 Task: Create new contact,   with mail id: 'Adeline.Baker@coach.com', first name: 'Adeline', Last name: 'Baker', Job Title: E-commerce Manager, Phone number (702) 555-7890. Change life cycle stage to  'Lead' and lead status to 'New'. Add new company to the associated contact: energyinfratech.com
 and type: Prospect. Logged in from softage.1@softage.net
Action: Mouse moved to (90, 59)
Screenshot: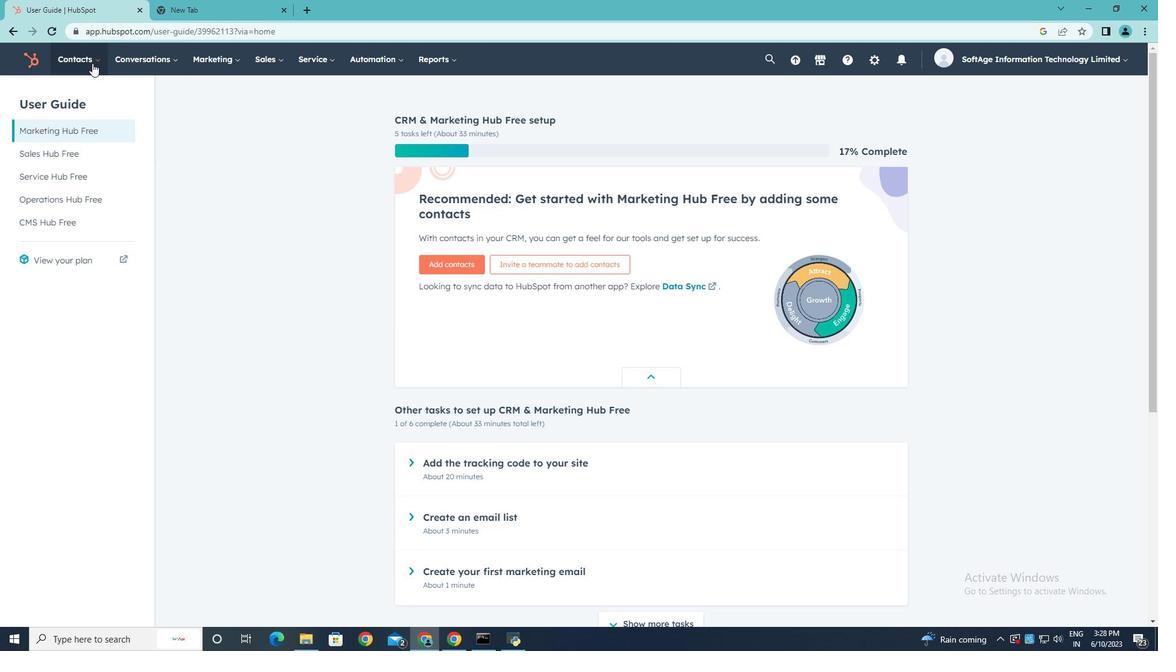 
Action: Mouse pressed left at (90, 59)
Screenshot: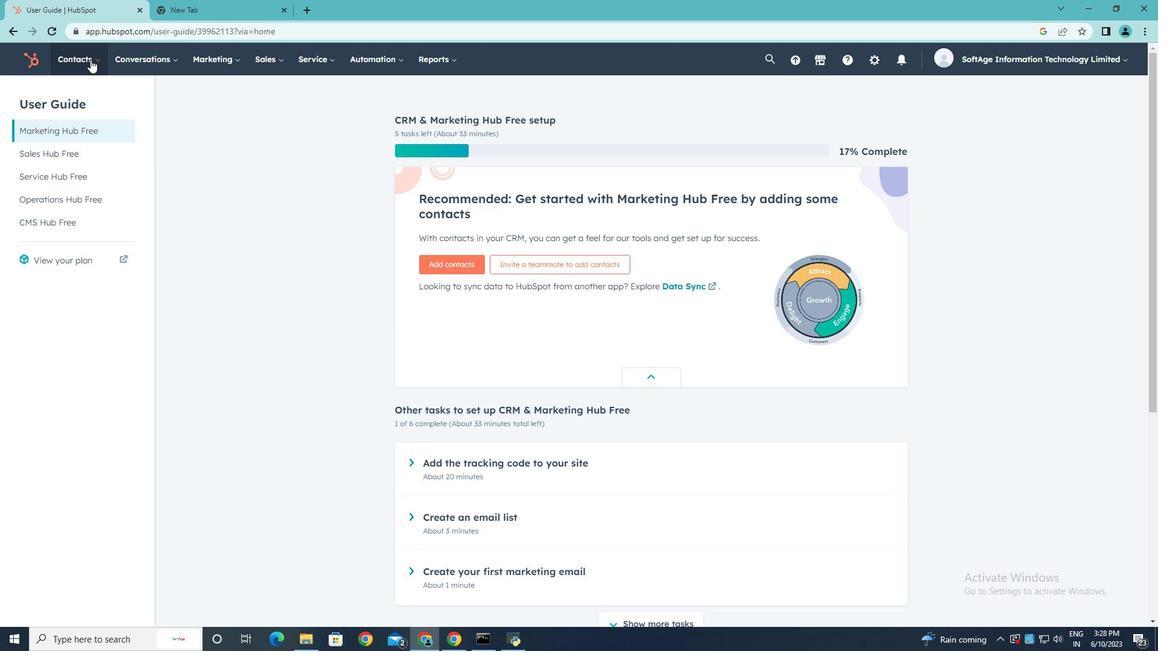 
Action: Mouse moved to (91, 92)
Screenshot: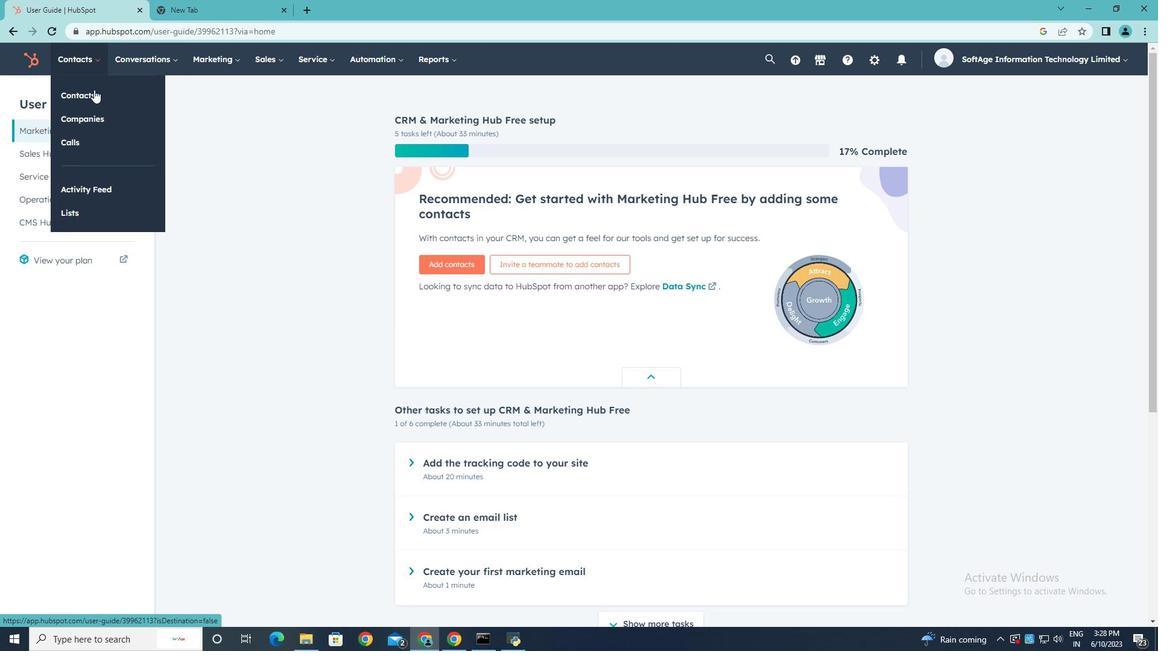 
Action: Mouse pressed left at (91, 92)
Screenshot: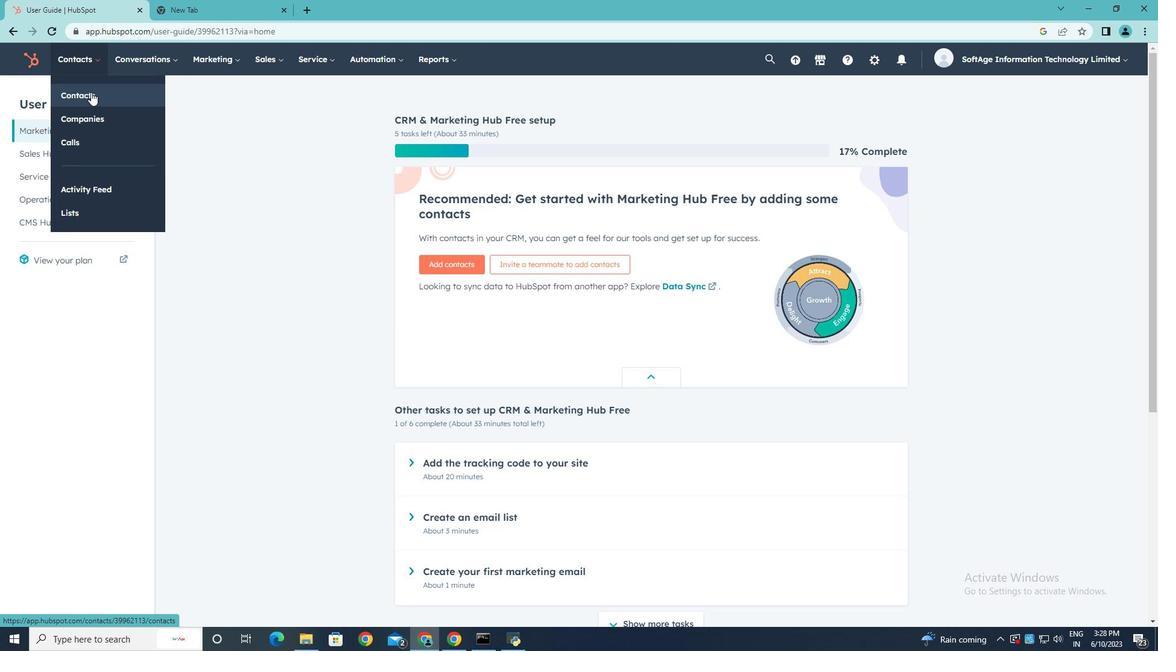 
Action: Mouse moved to (1110, 101)
Screenshot: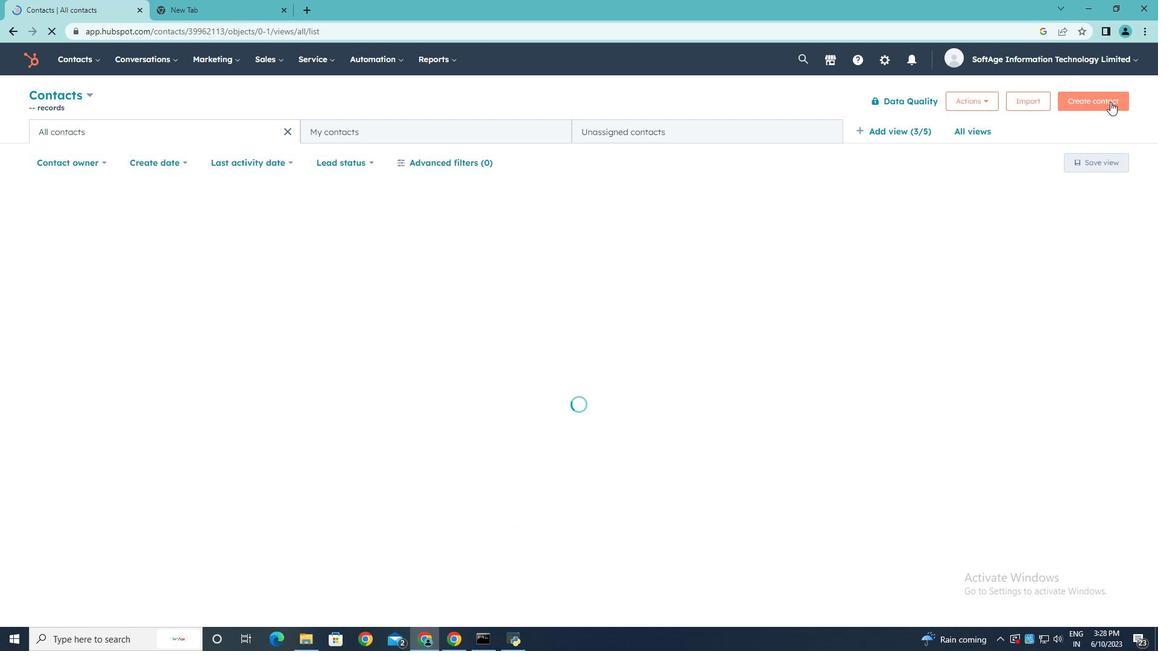 
Action: Mouse pressed left at (1110, 101)
Screenshot: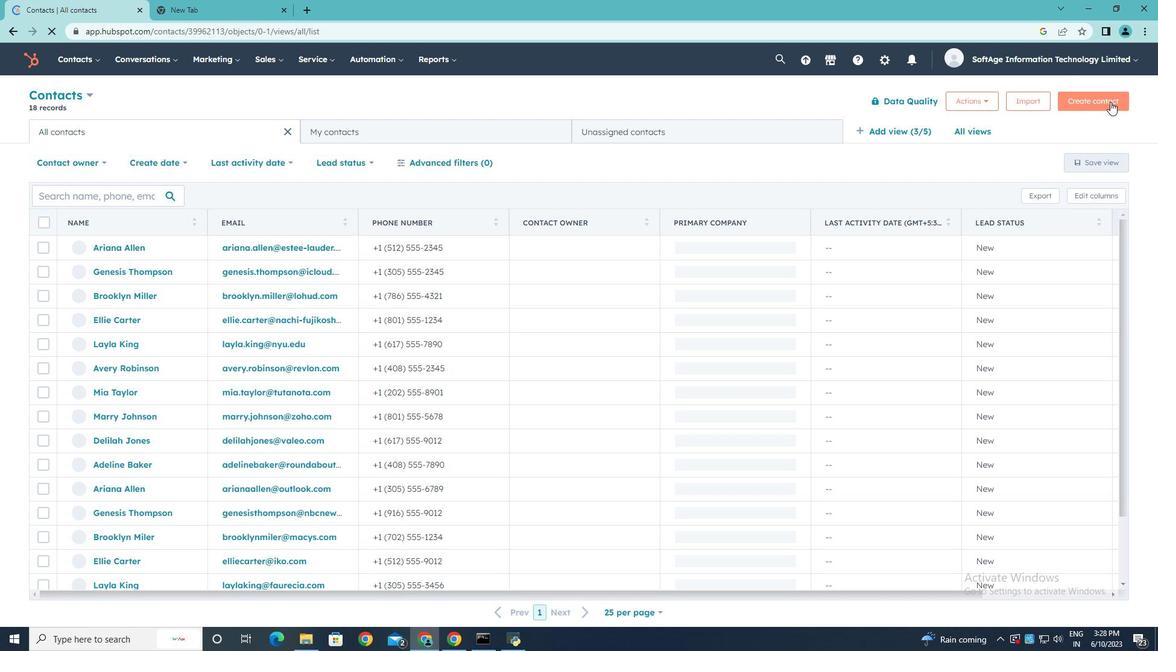 
Action: Key pressed <Key.shift>
Screenshot: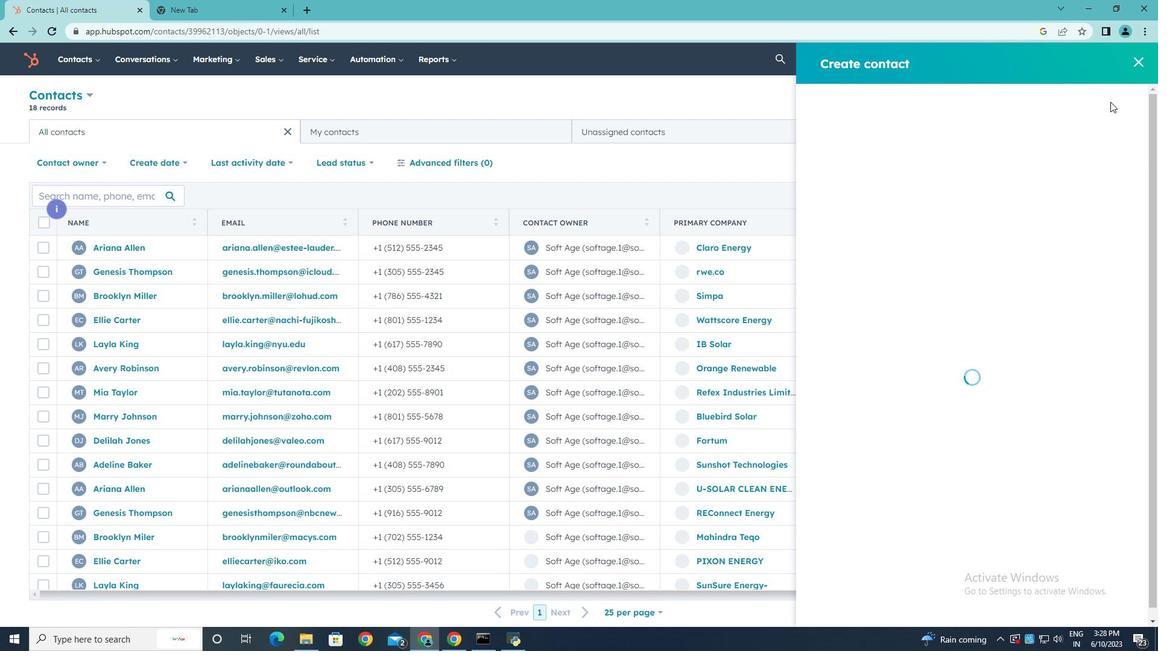 
Action: Mouse moved to (871, 150)
Screenshot: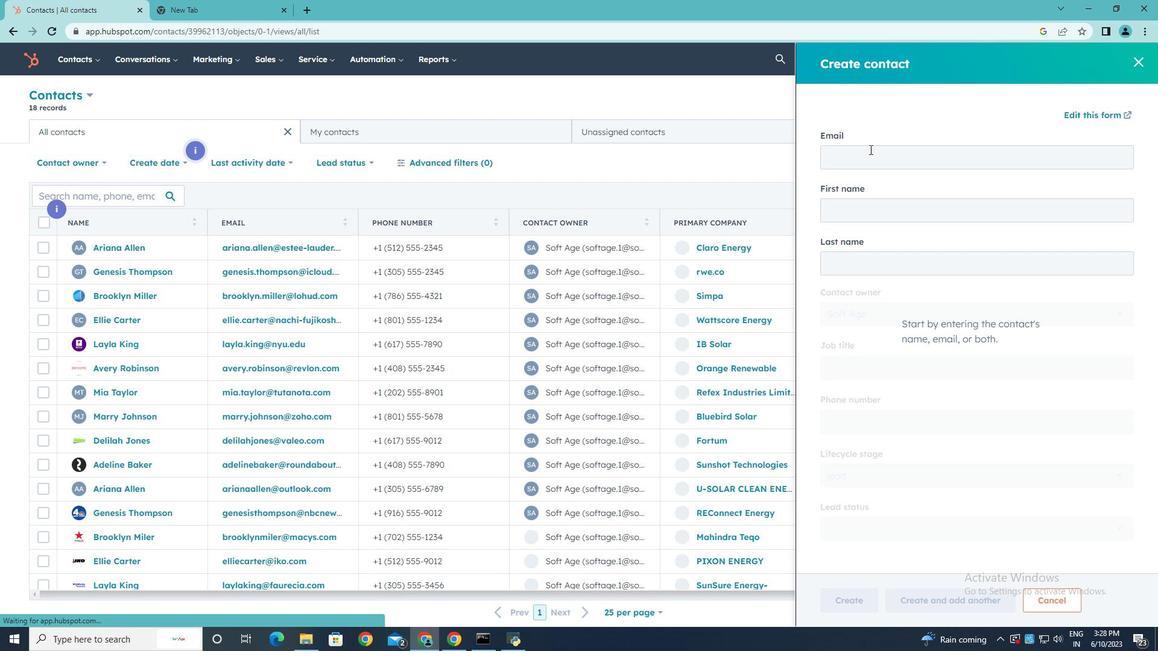 
Action: Mouse pressed left at (871, 150)
Screenshot: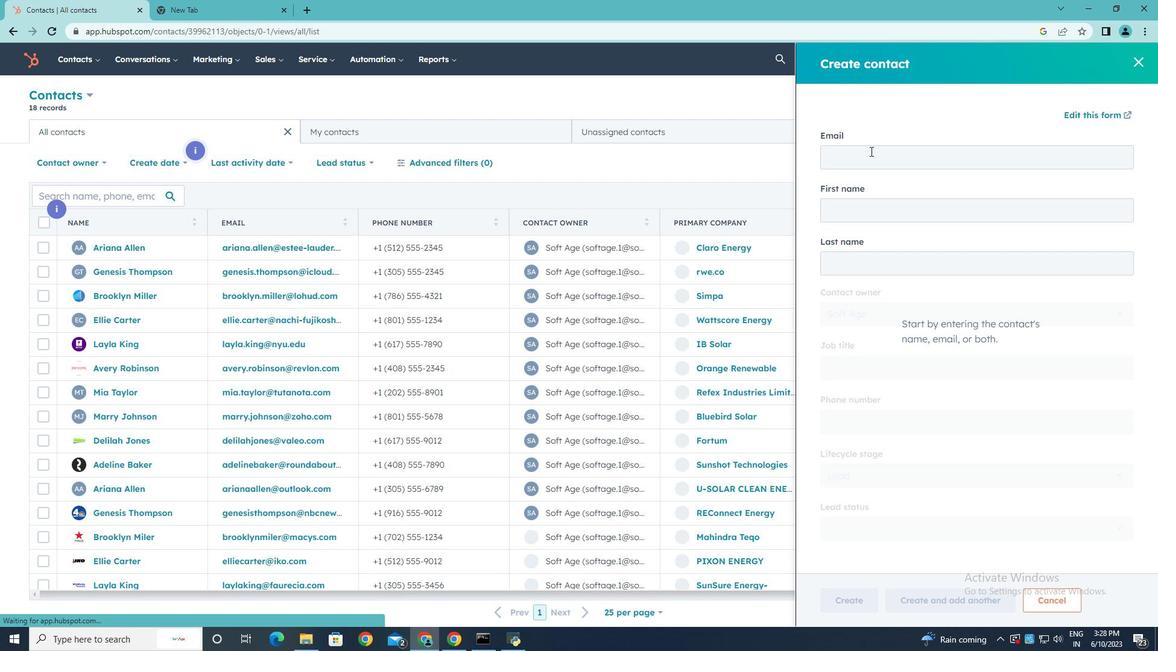 
Action: Key pressed <Key.shift>Adeline.<Key.shift>Baker<Key.shift>@coach.com
Screenshot: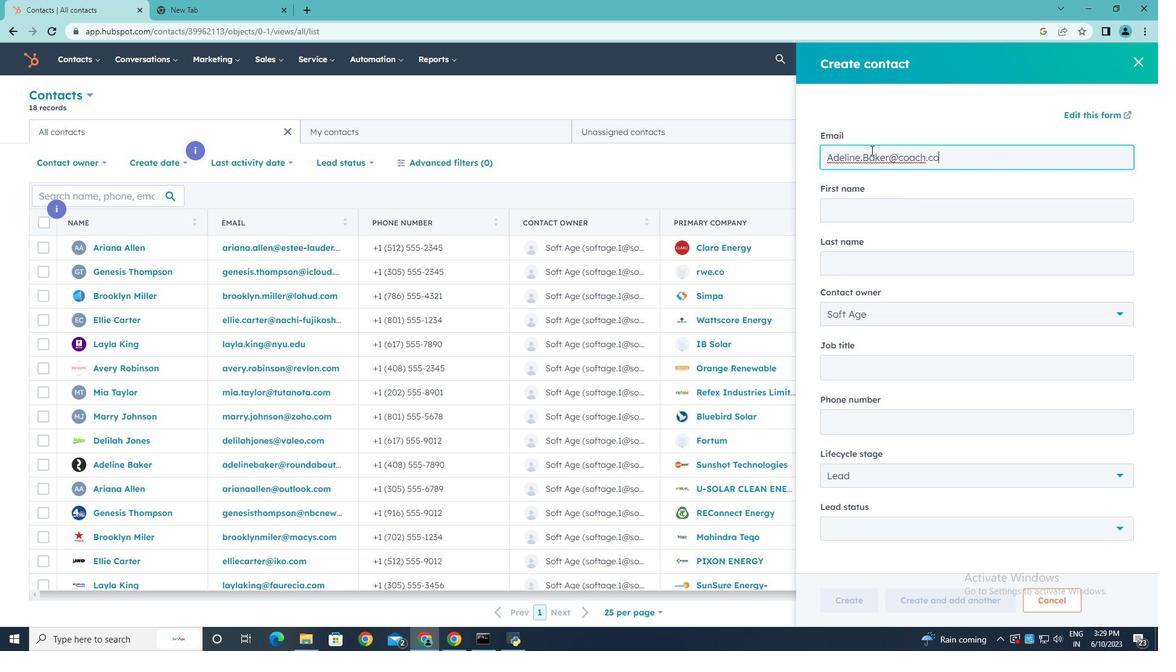 
Action: Mouse moved to (859, 213)
Screenshot: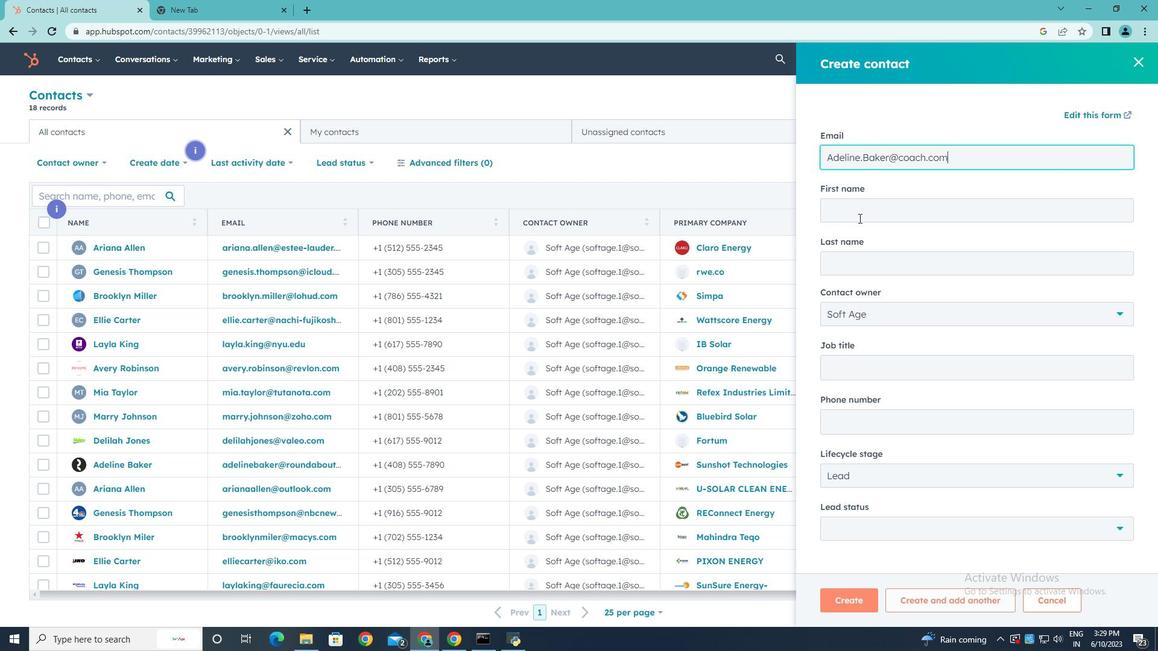 
Action: Mouse pressed left at (859, 213)
Screenshot: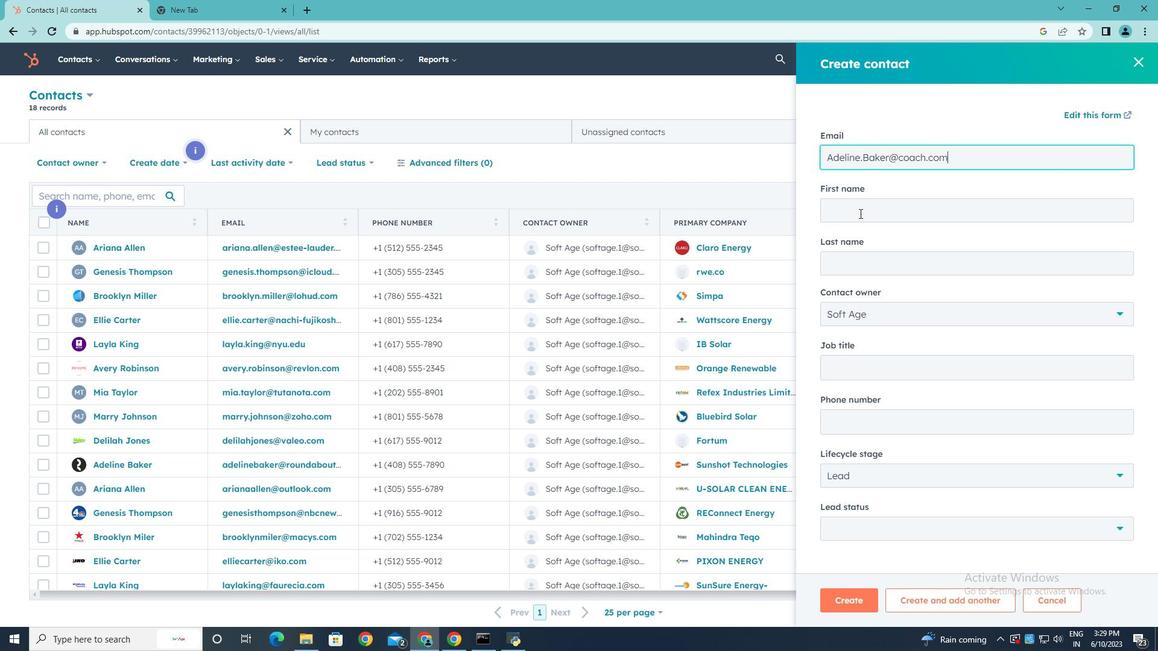 
Action: Key pressed <Key.shift>Adeline
Screenshot: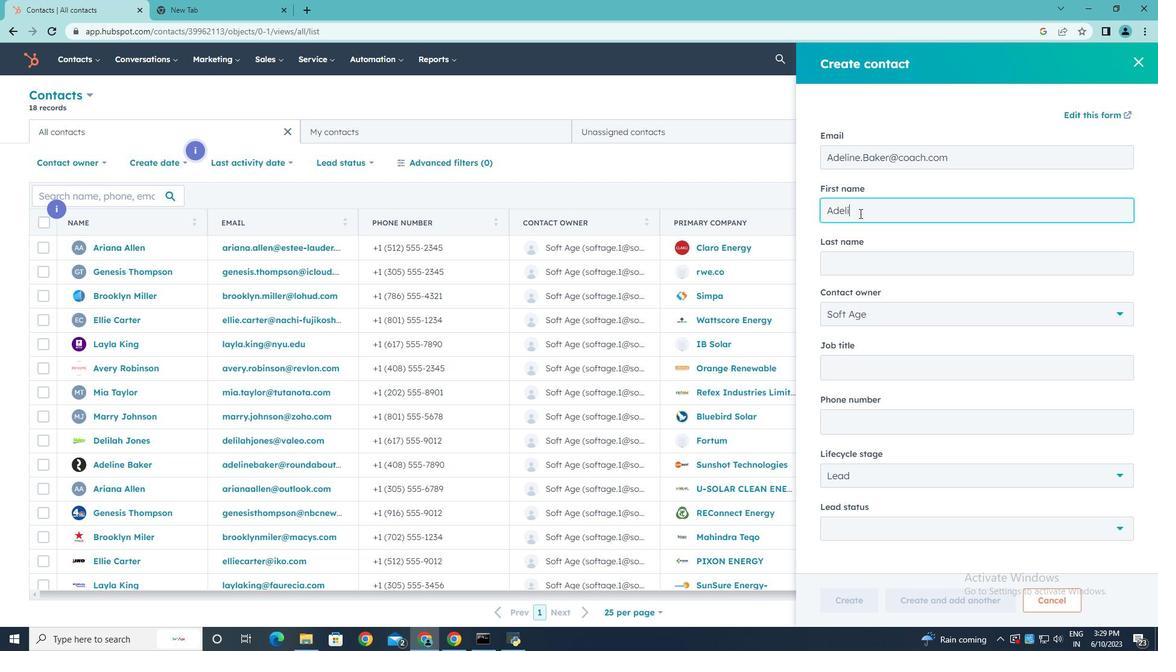 
Action: Mouse moved to (851, 271)
Screenshot: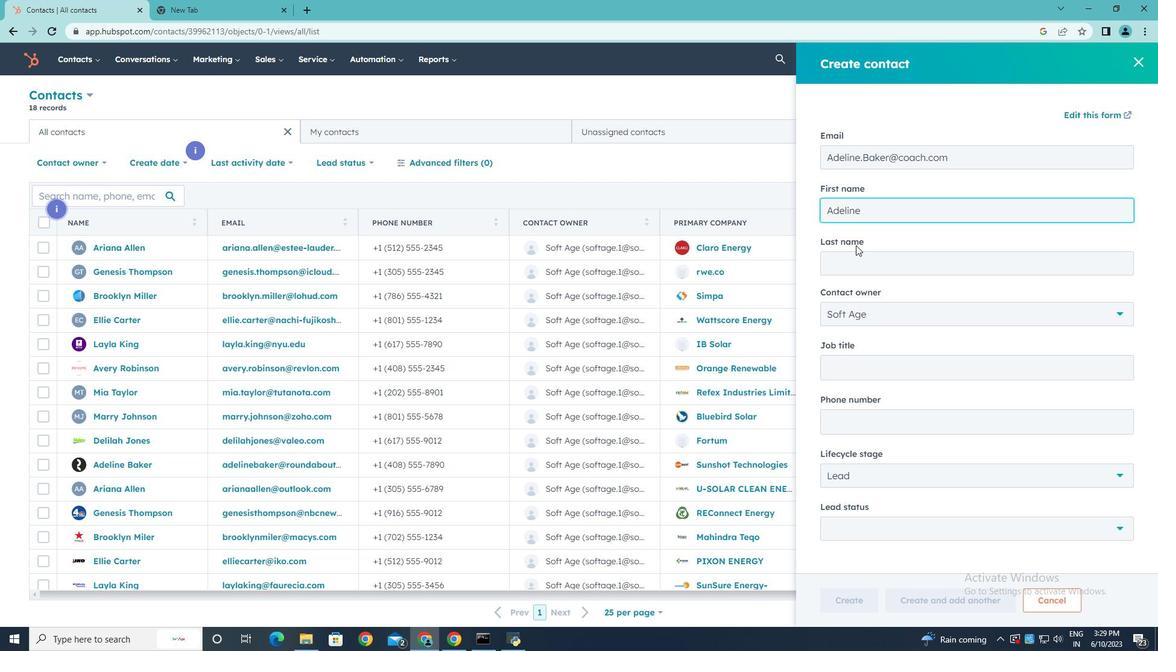 
Action: Mouse pressed left at (851, 271)
Screenshot: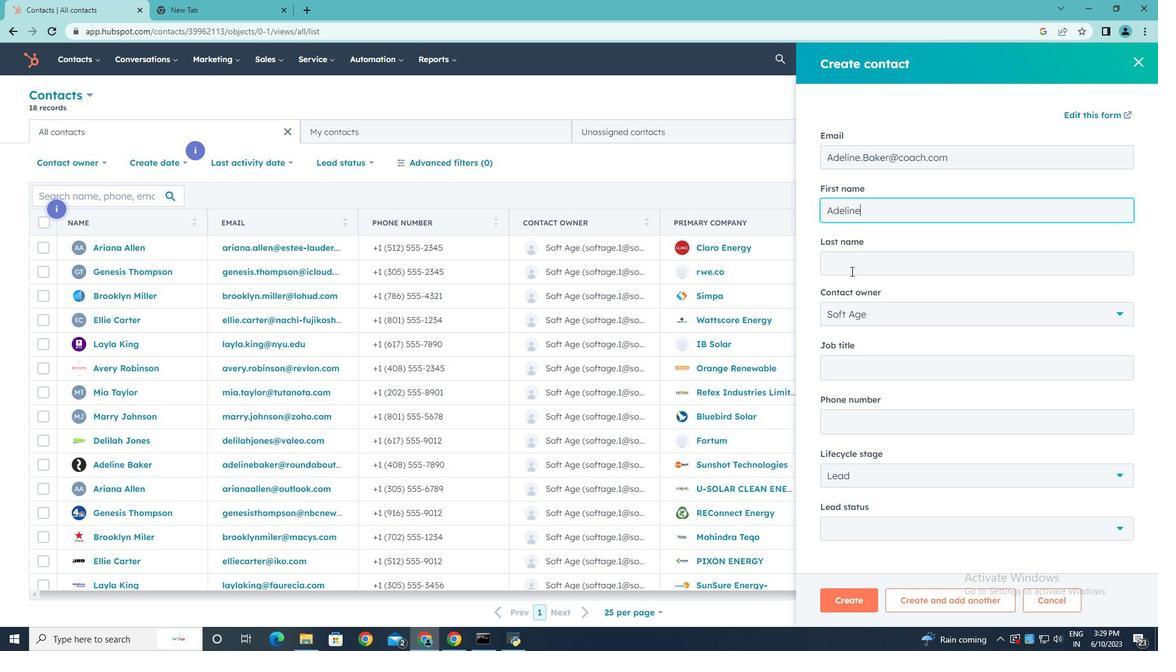
Action: Key pressed <Key.shift>Baker
Screenshot: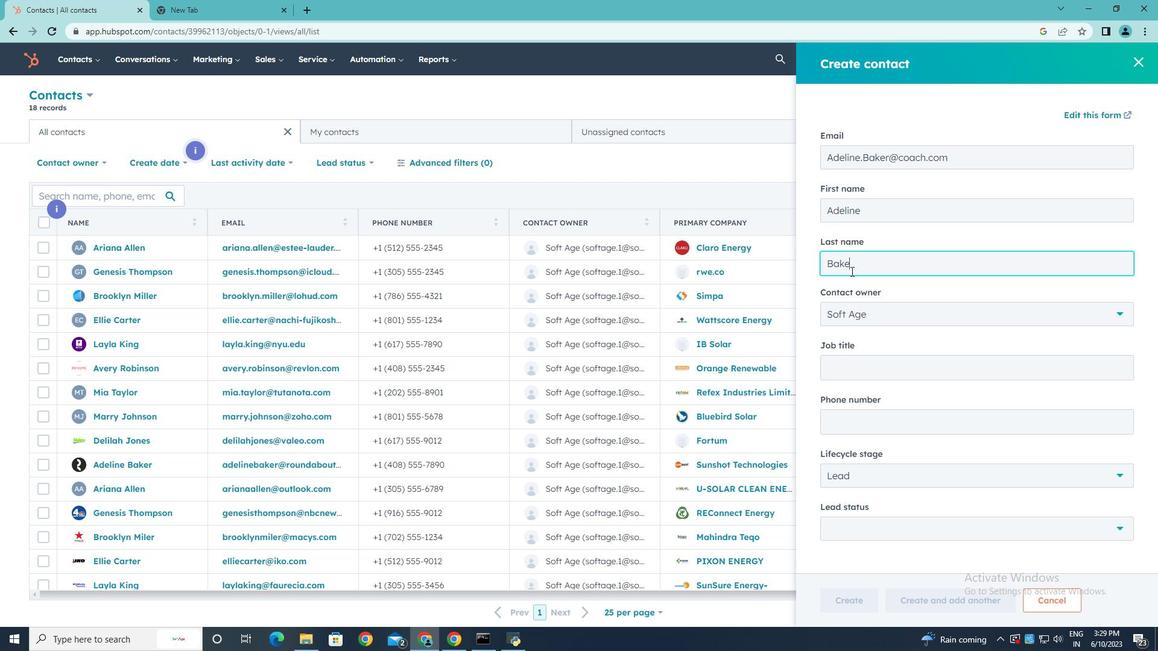 
Action: Mouse moved to (992, 373)
Screenshot: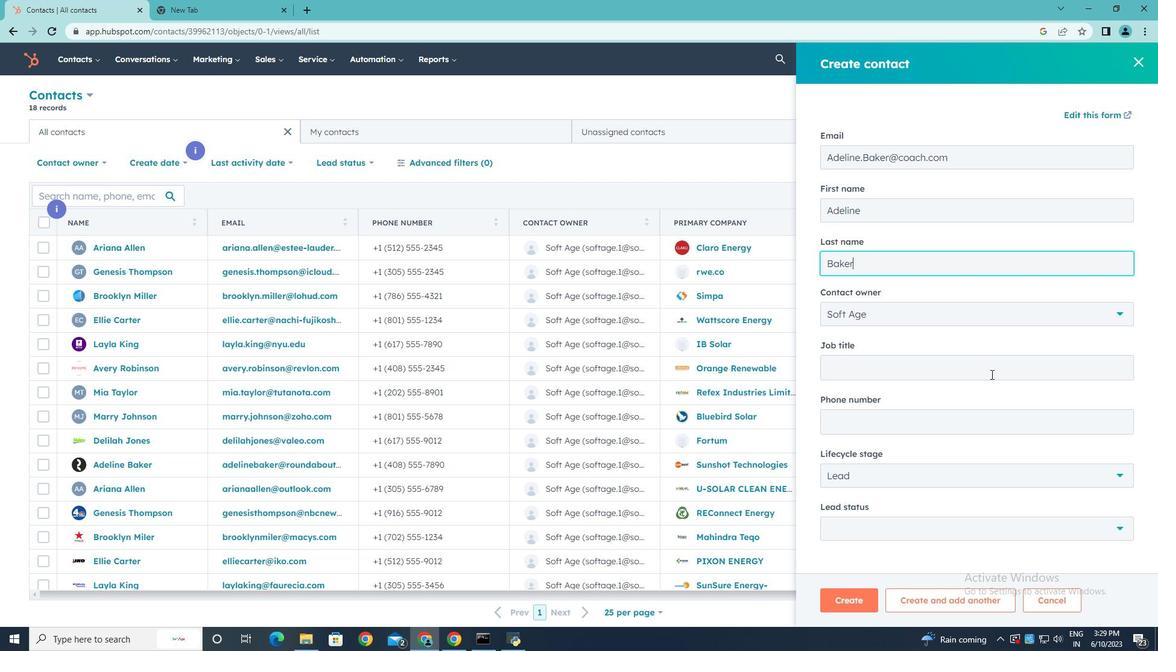 
Action: Mouse pressed left at (992, 373)
Screenshot: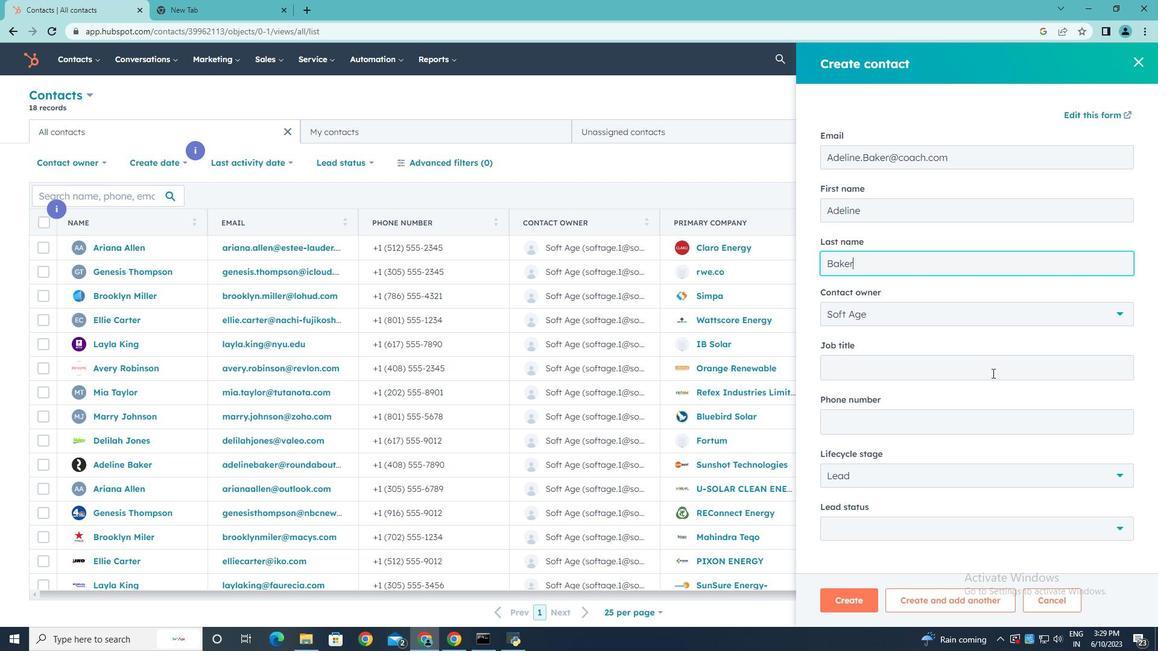 
Action: Key pressed <Key.shift><Key.shift><Key.shift><Key.shift><Key.shift><Key.shift><Key.shift><Key.shift><Key.shift>E-commerce<Key.space><Key.shift><Key.shift><Key.shift><Key.shift><Key.shift><Key.shift><Key.shift><Key.shift>Manager
Screenshot: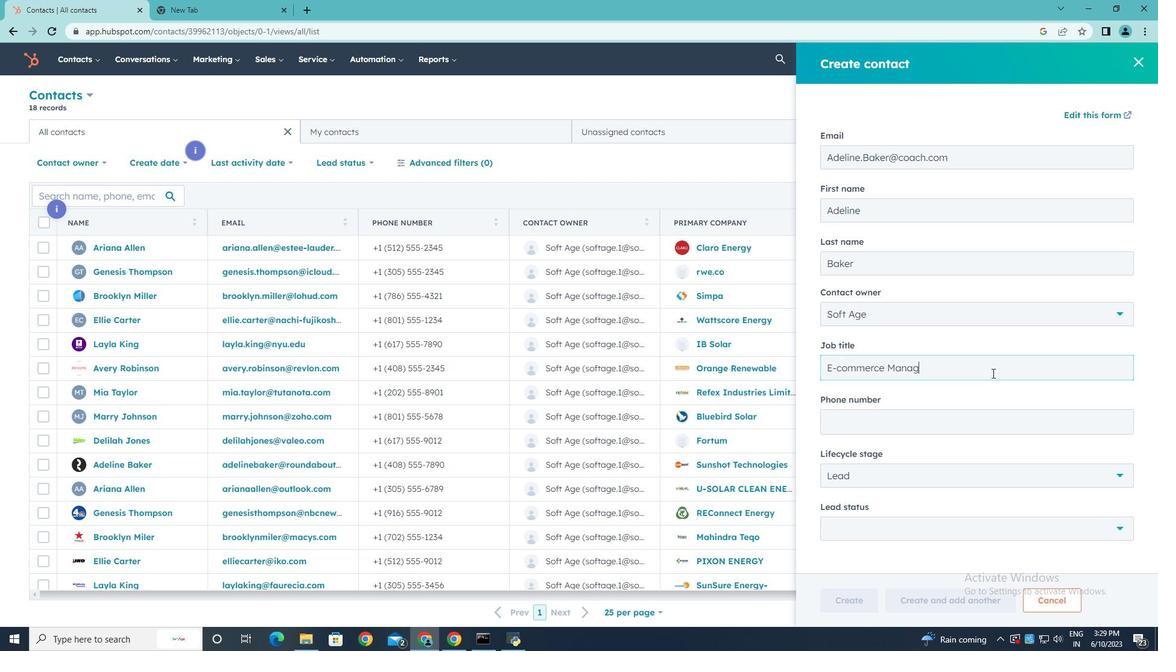 
Action: Mouse moved to (936, 418)
Screenshot: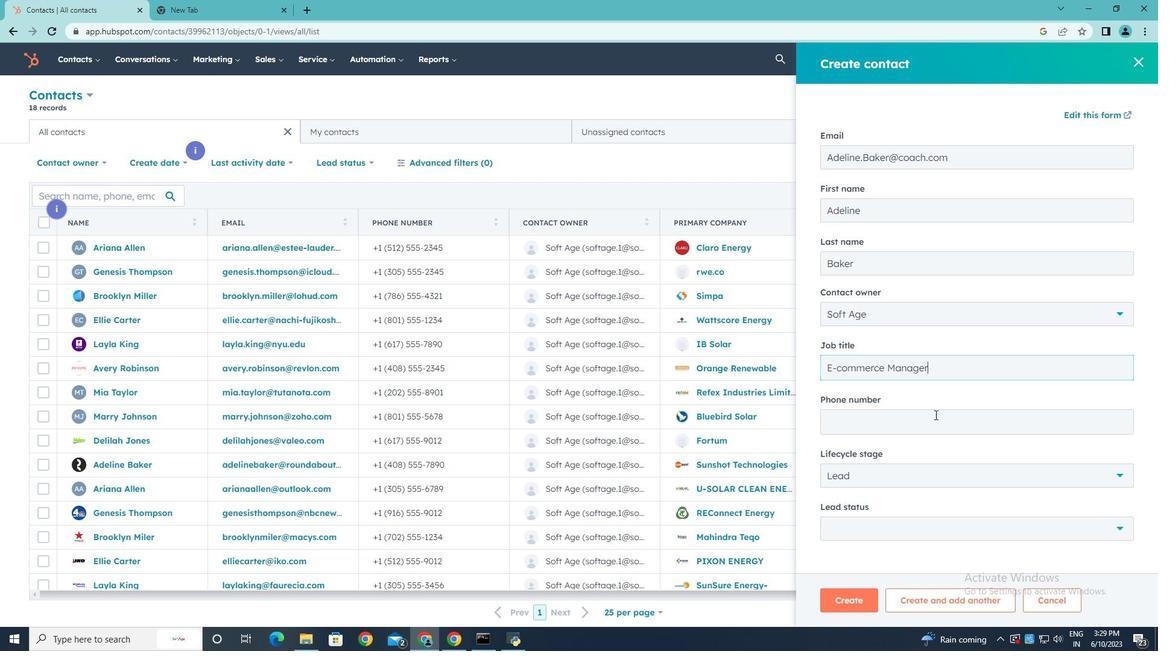 
Action: Mouse pressed left at (936, 418)
Screenshot: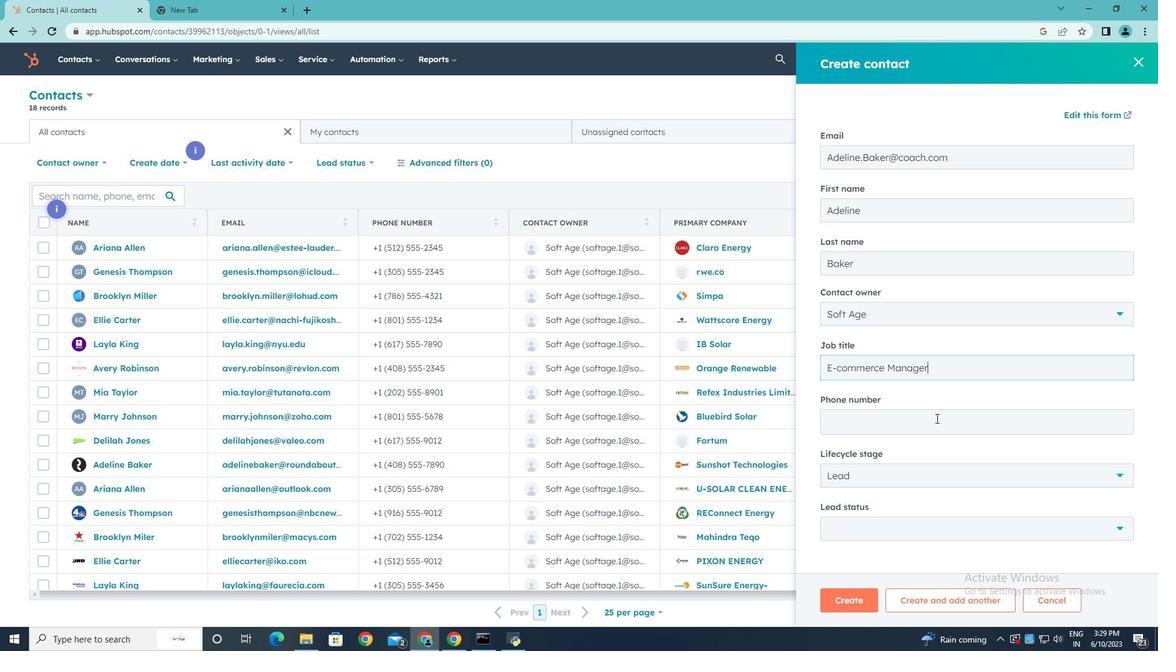 
Action: Key pressed 7025557890
Screenshot: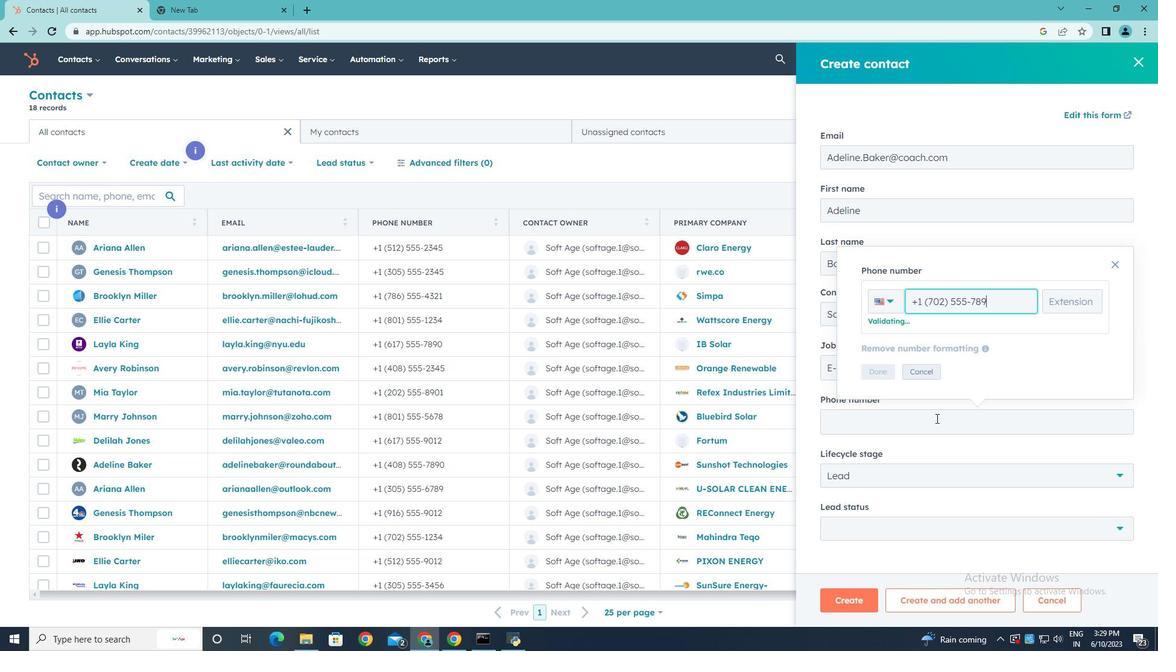 
Action: Mouse moved to (886, 372)
Screenshot: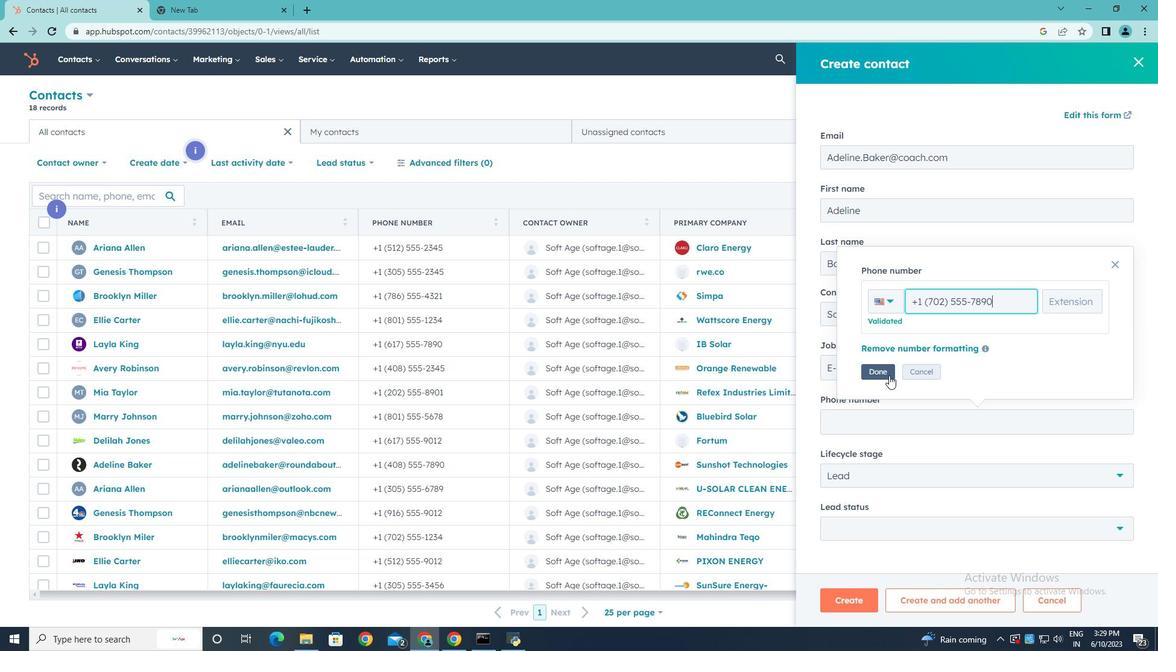 
Action: Mouse pressed left at (886, 372)
Screenshot: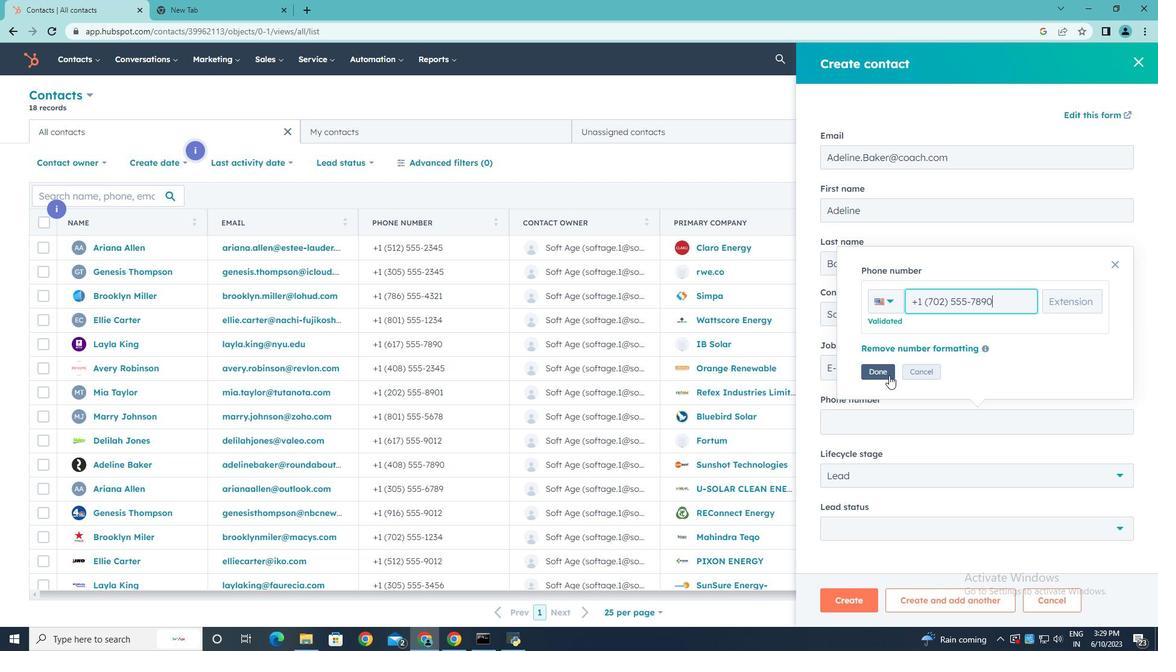 
Action: Mouse moved to (955, 474)
Screenshot: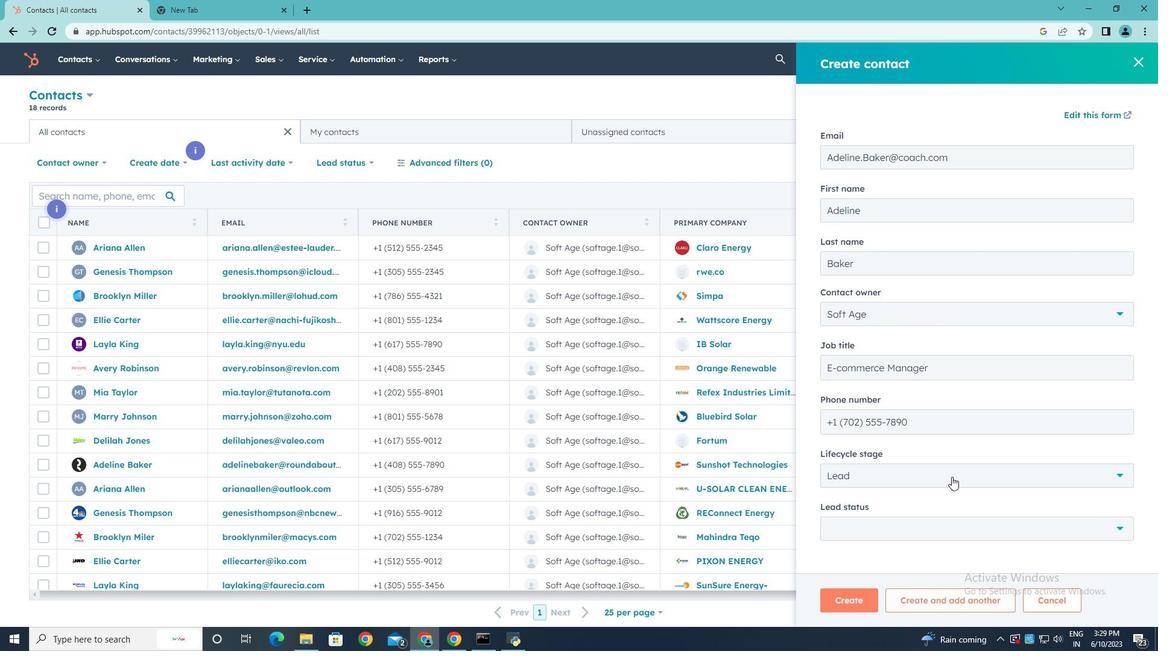 
Action: Mouse pressed left at (955, 474)
Screenshot: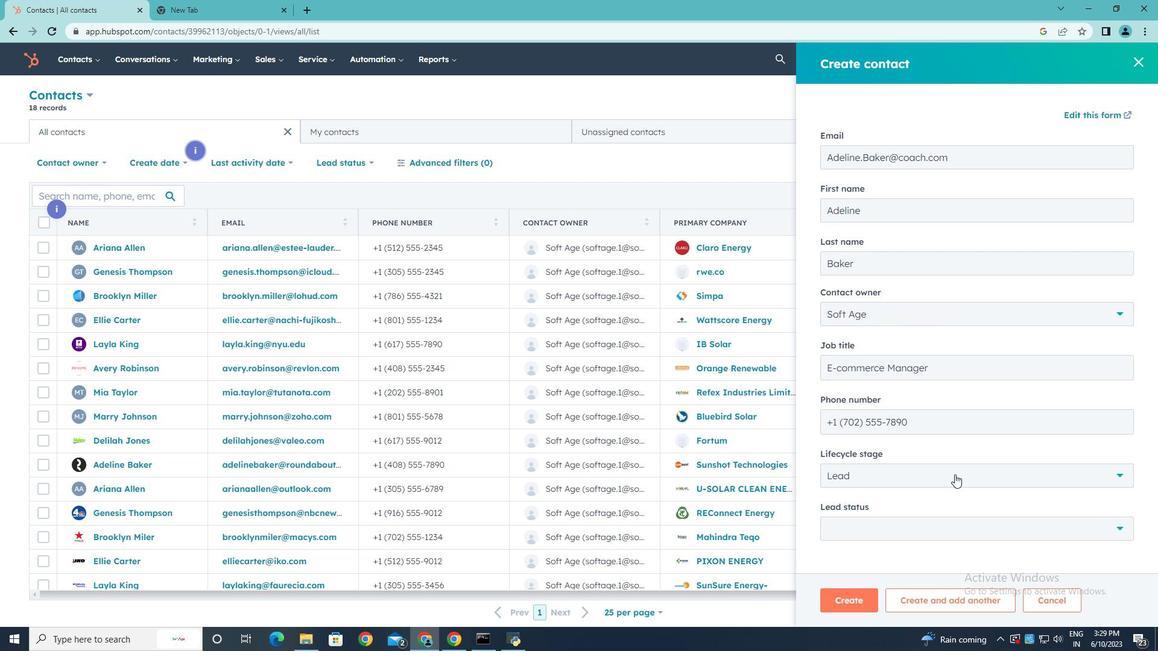 
Action: Mouse moved to (870, 360)
Screenshot: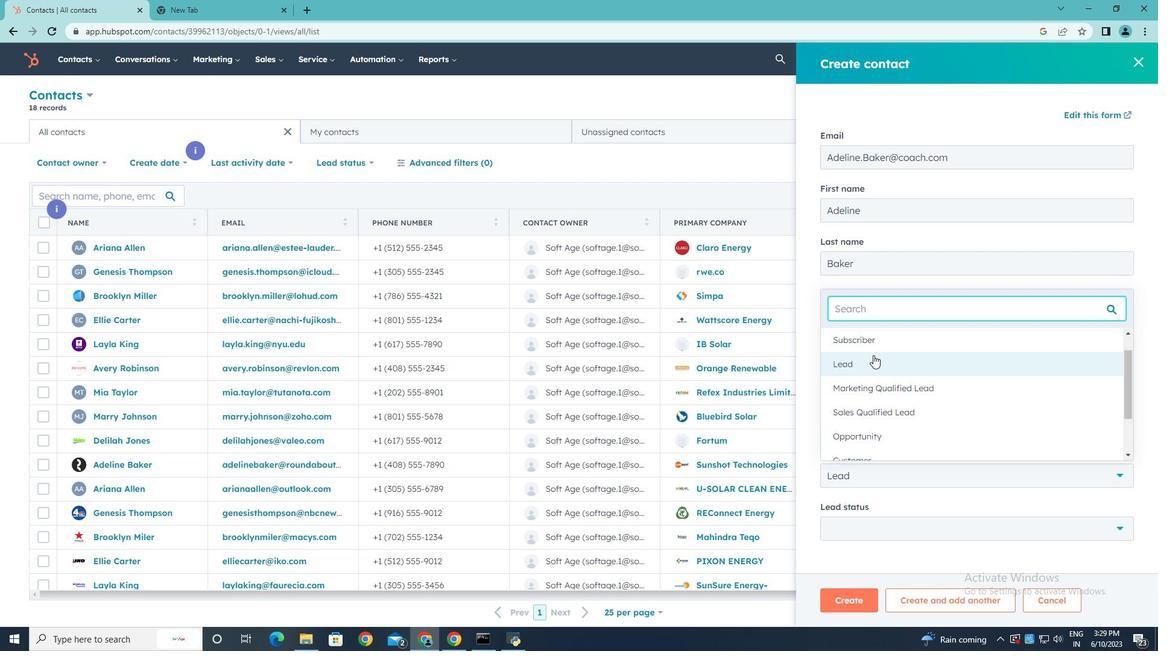 
Action: Mouse pressed left at (870, 360)
Screenshot: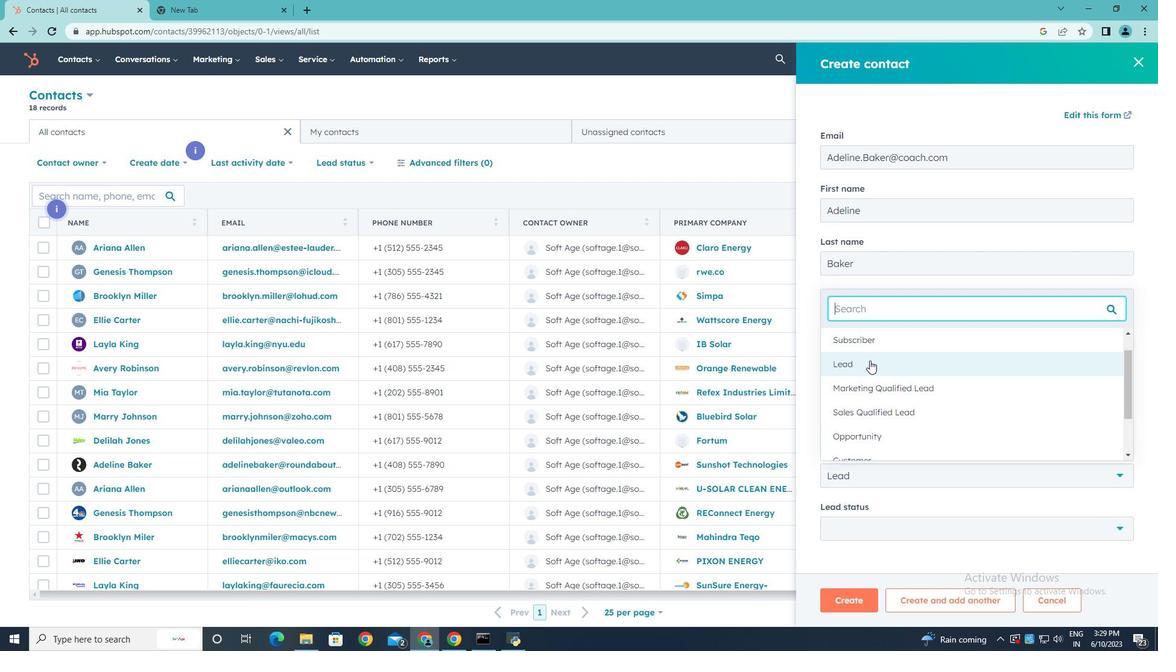 
Action: Mouse moved to (912, 529)
Screenshot: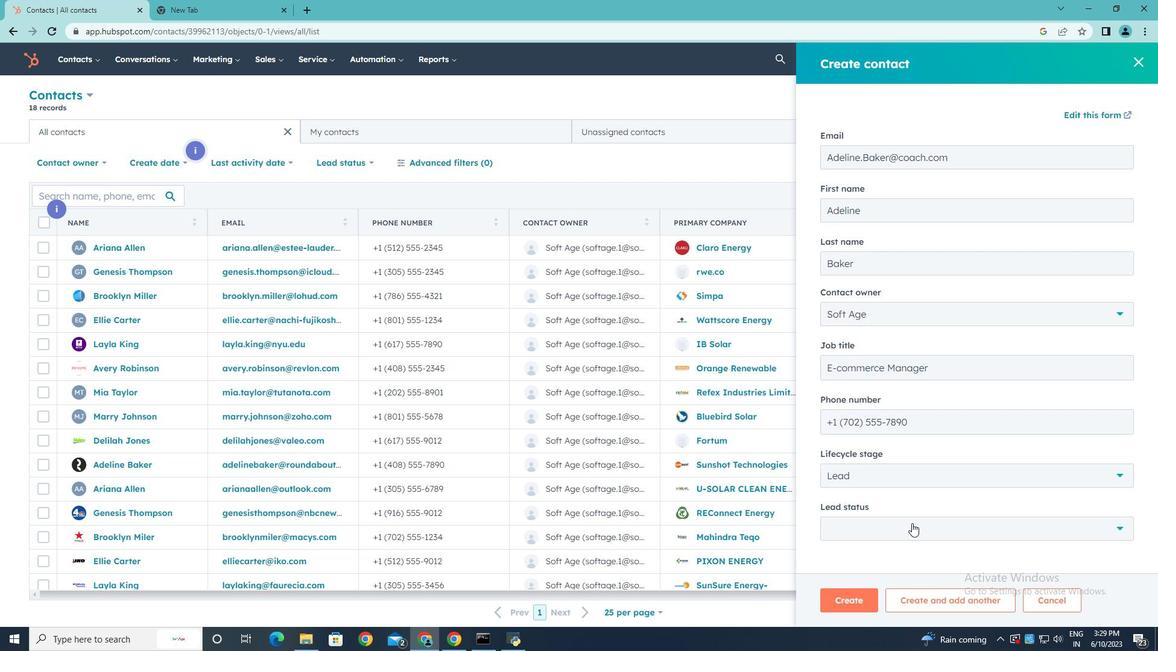 
Action: Mouse pressed left at (912, 529)
Screenshot: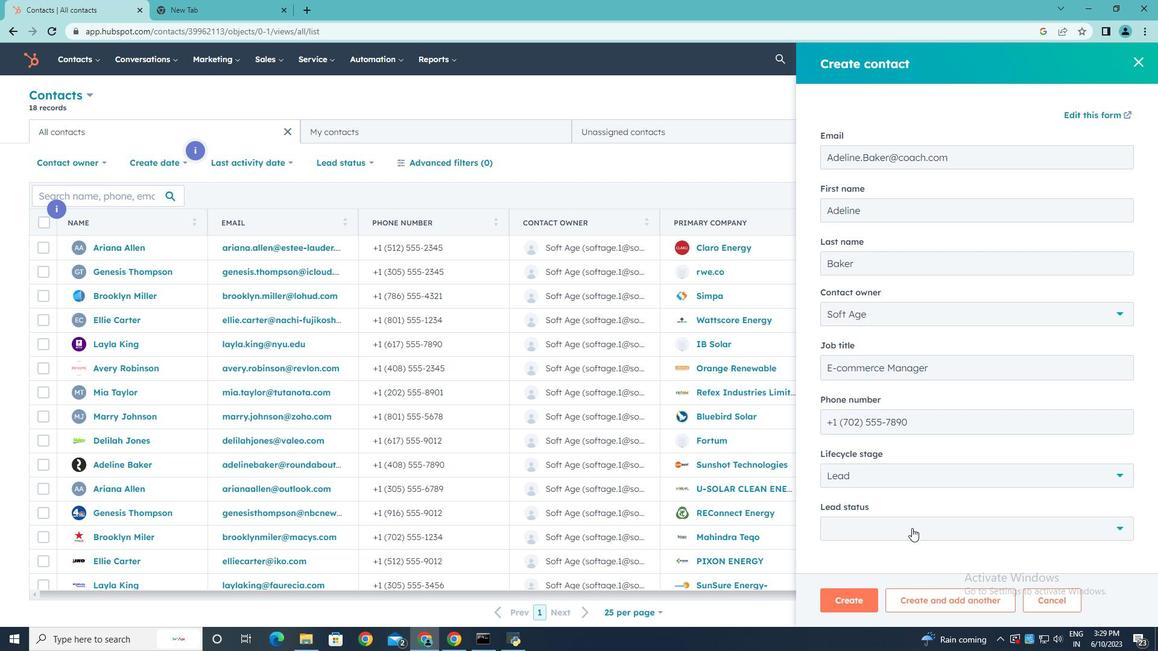 
Action: Mouse moved to (877, 419)
Screenshot: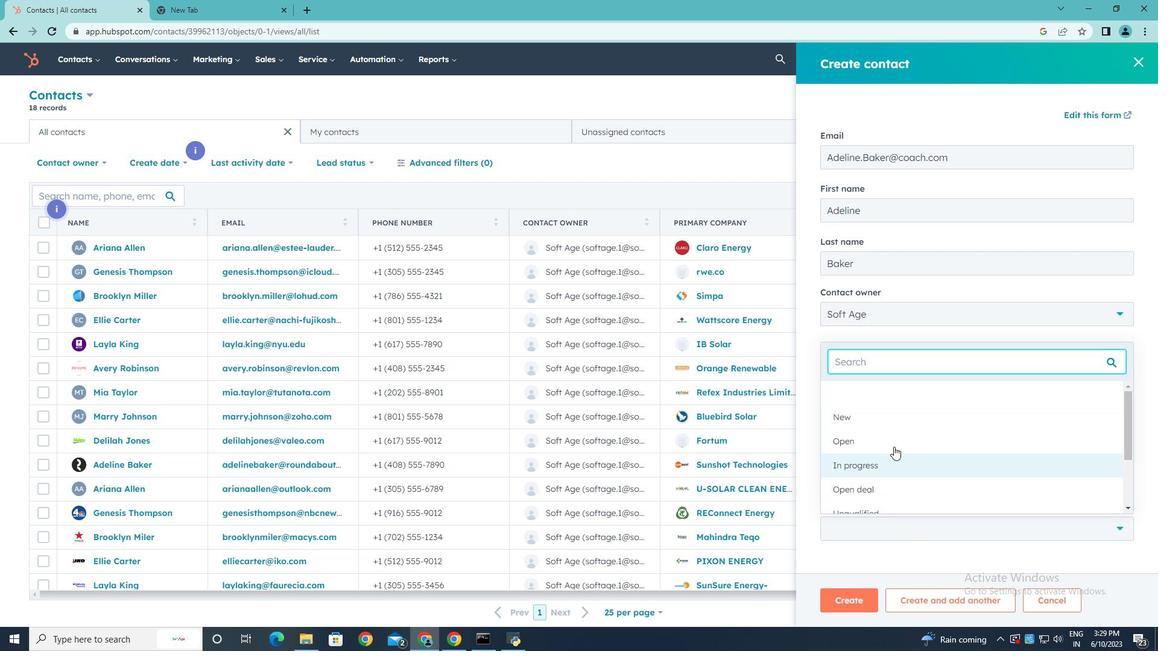 
Action: Mouse pressed left at (877, 419)
Screenshot: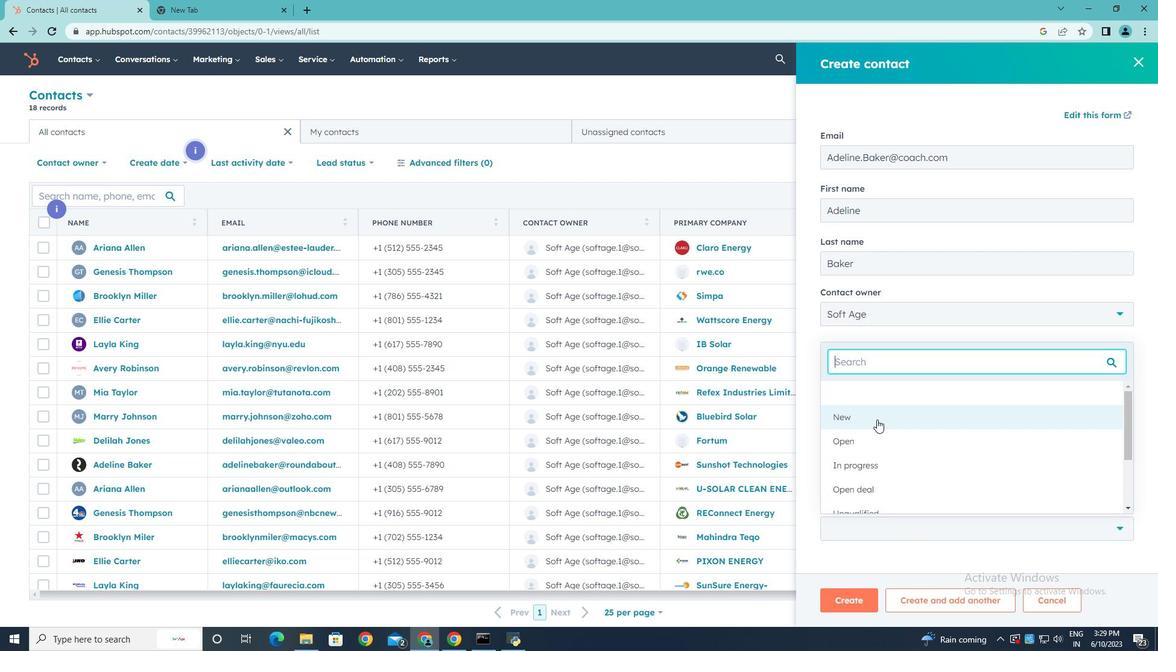 
Action: Mouse moved to (853, 603)
Screenshot: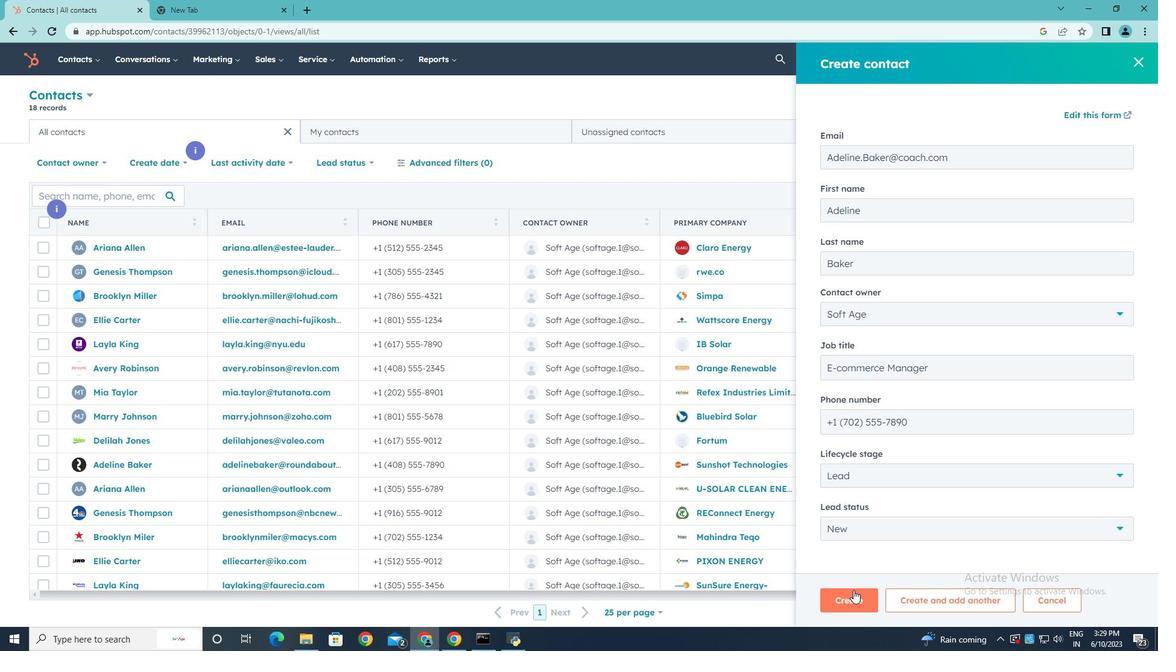 
Action: Mouse pressed left at (853, 603)
Screenshot: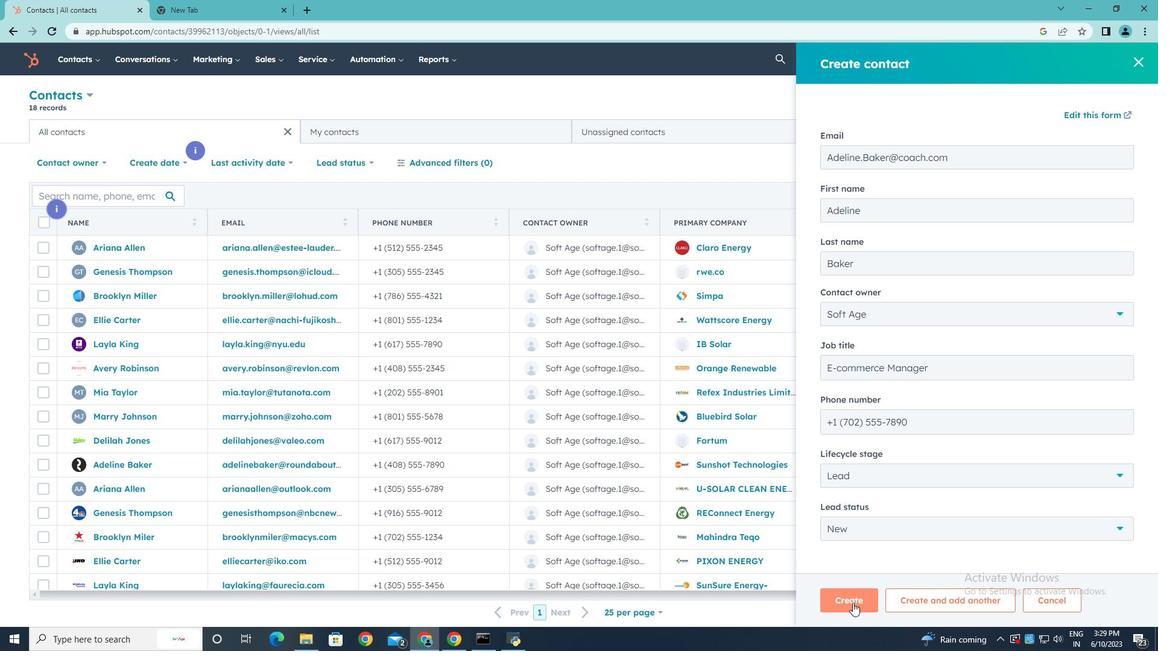 
Action: Mouse moved to (813, 392)
Screenshot: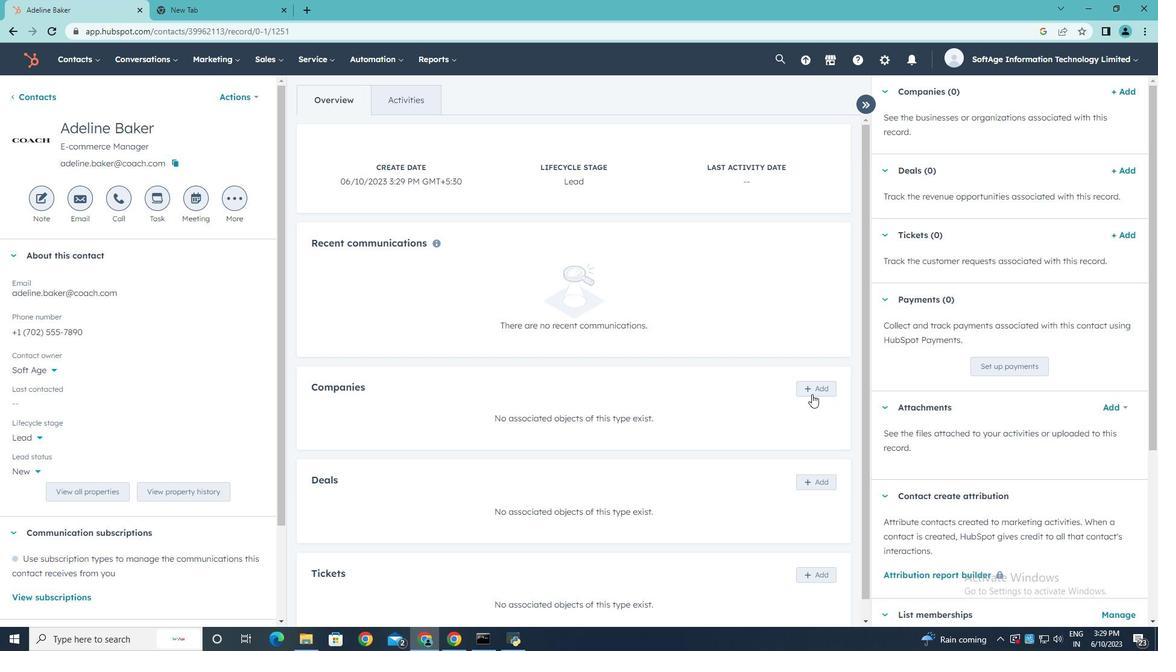 
Action: Mouse pressed left at (813, 392)
Screenshot: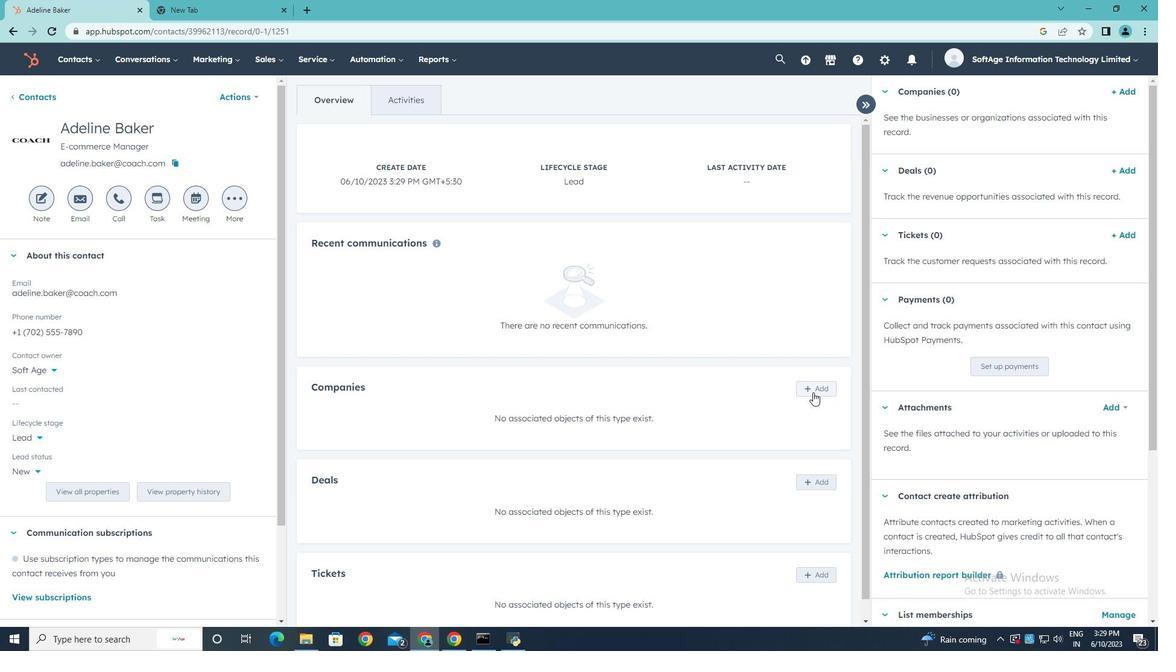 
Action: Mouse moved to (912, 129)
Screenshot: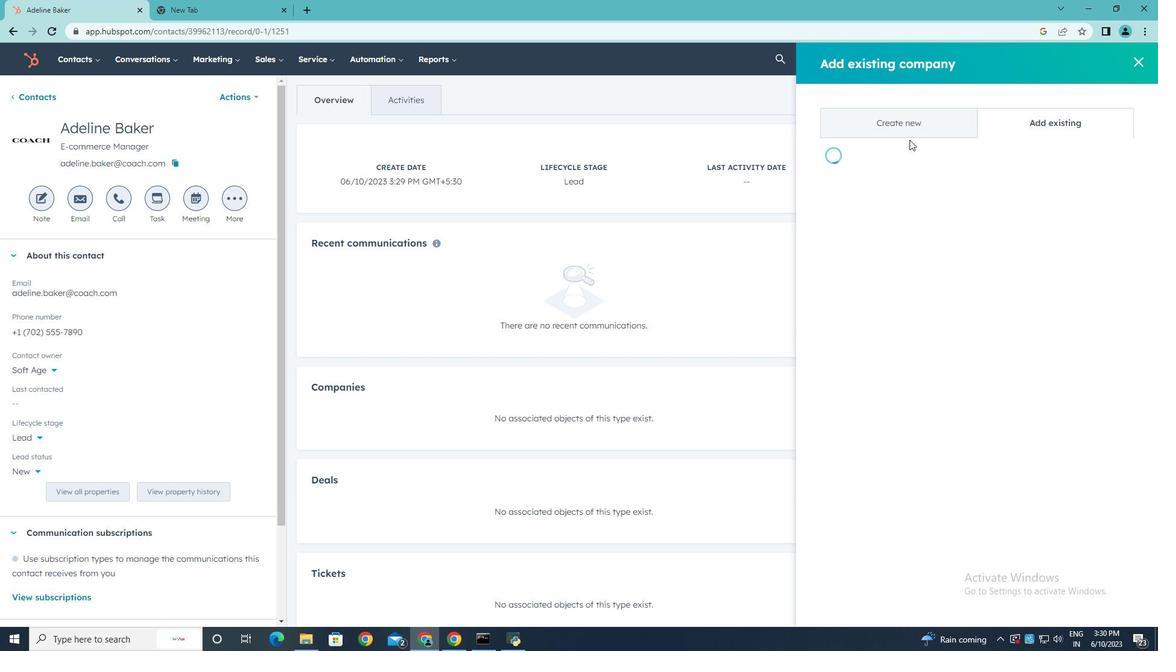 
Action: Mouse pressed left at (912, 129)
Screenshot: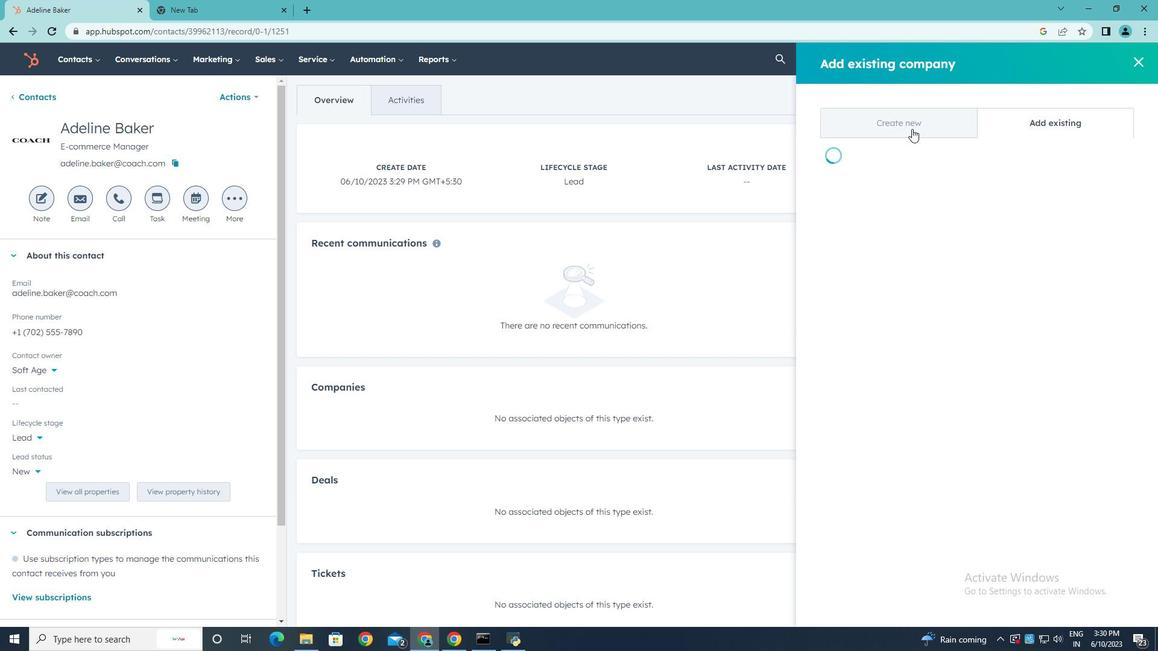 
Action: Mouse moved to (880, 195)
Screenshot: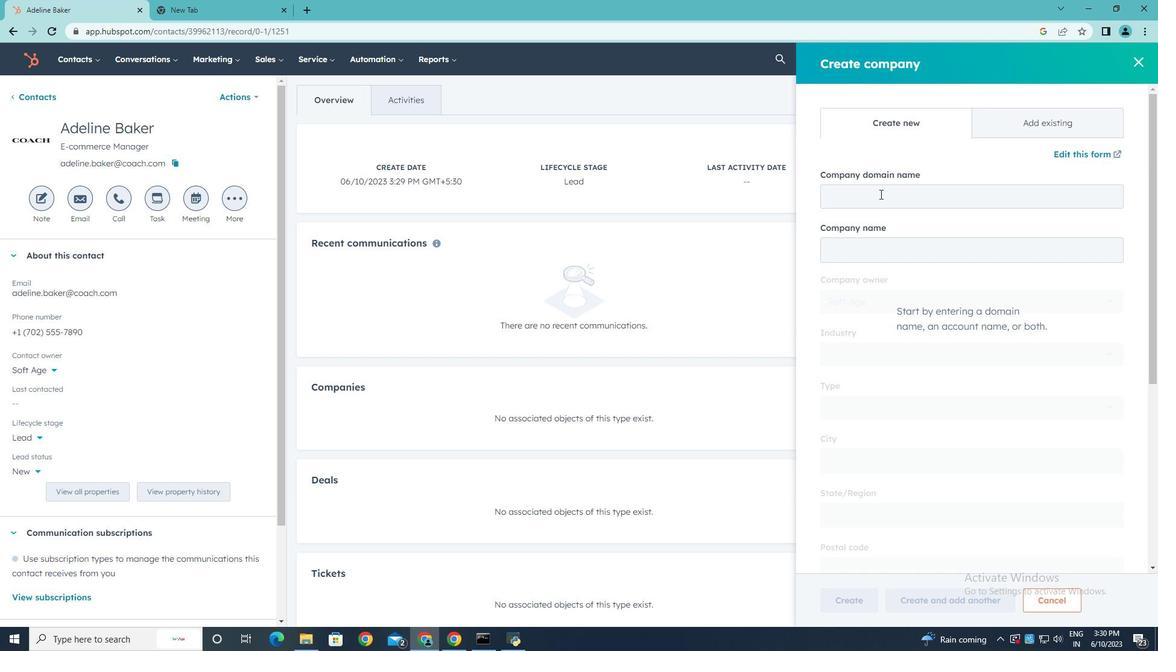 
Action: Mouse pressed left at (880, 195)
Screenshot: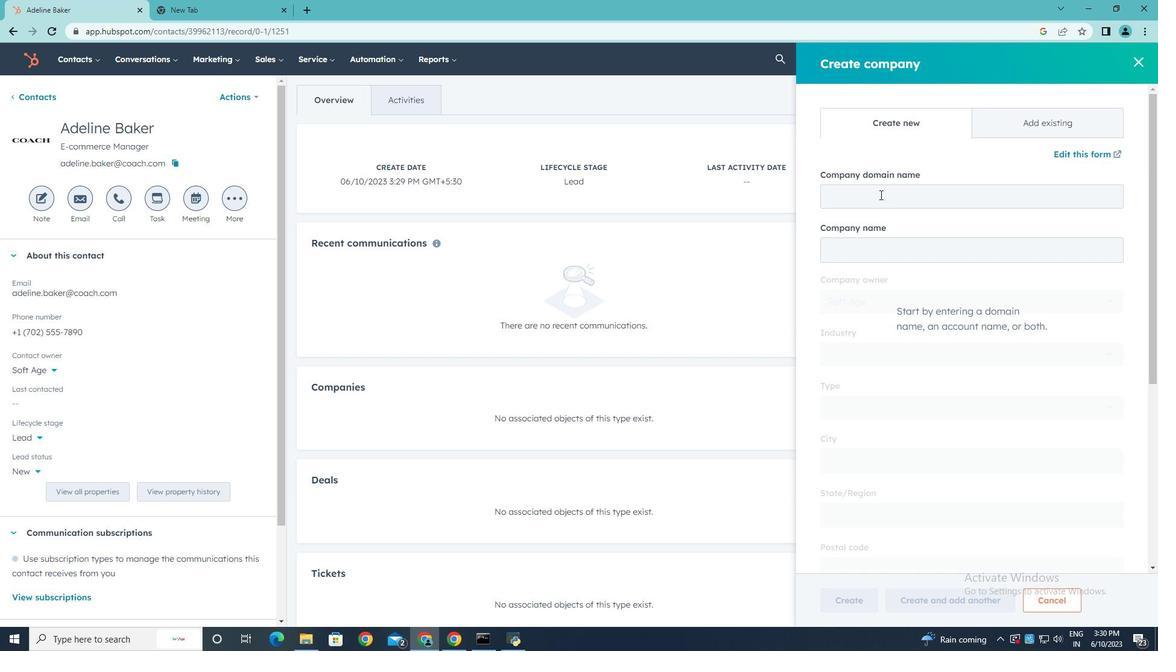 
Action: Key pressed www.energyinfratech.com
Screenshot: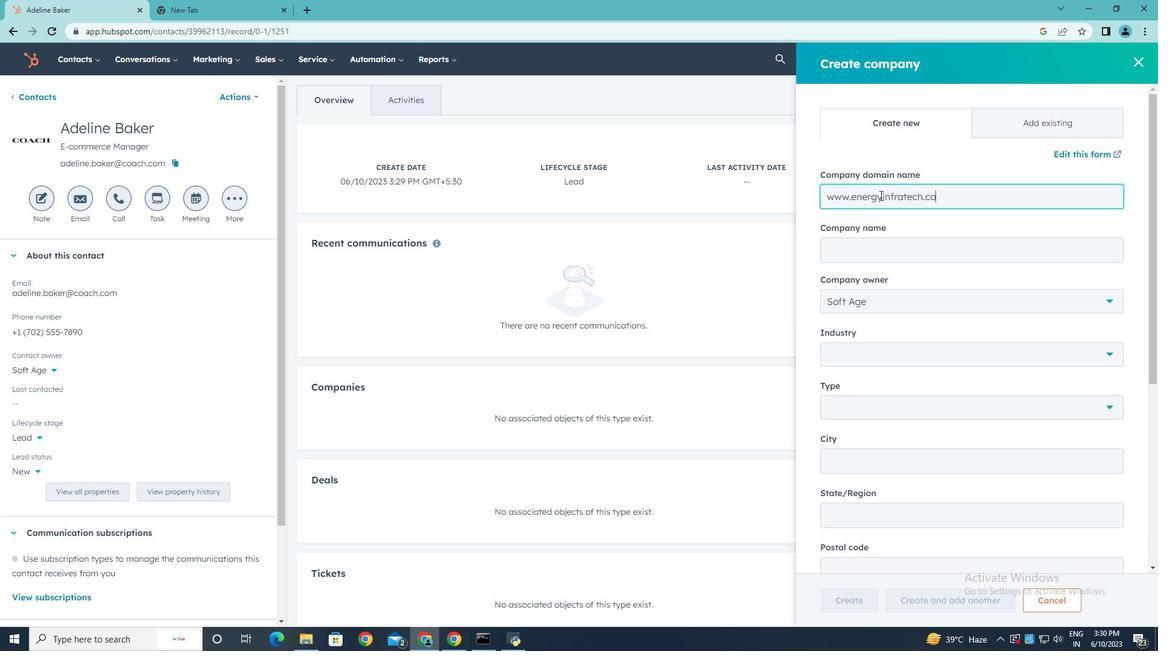 
Action: Mouse moved to (914, 238)
Screenshot: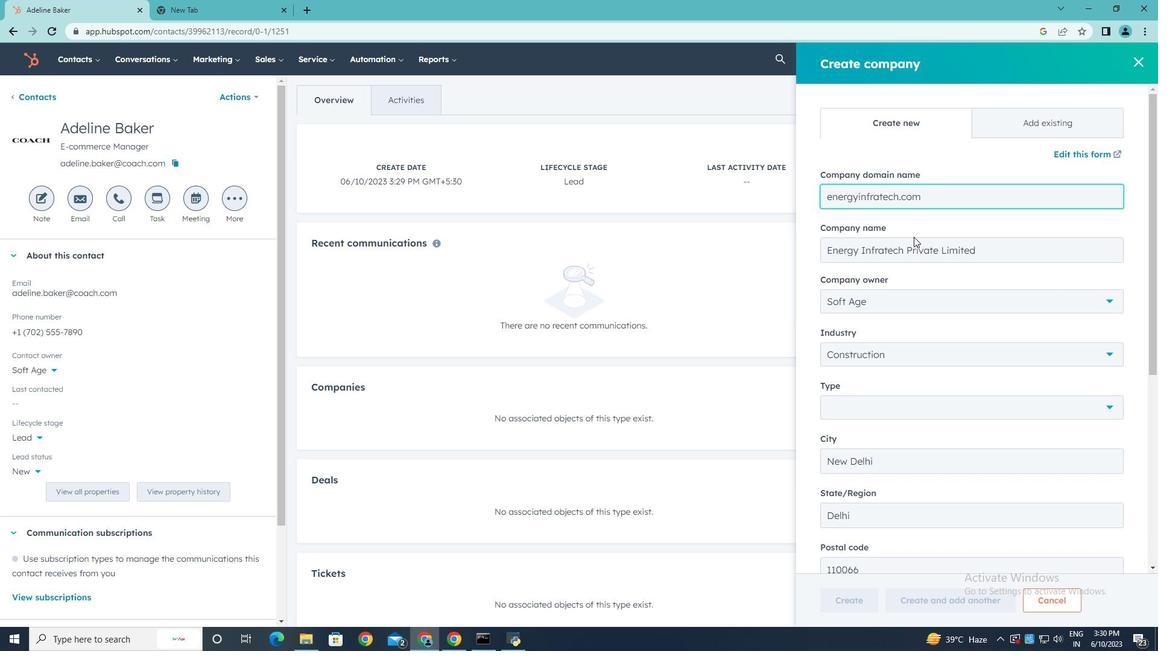 
Action: Mouse scrolled (914, 238) with delta (0, 0)
Screenshot: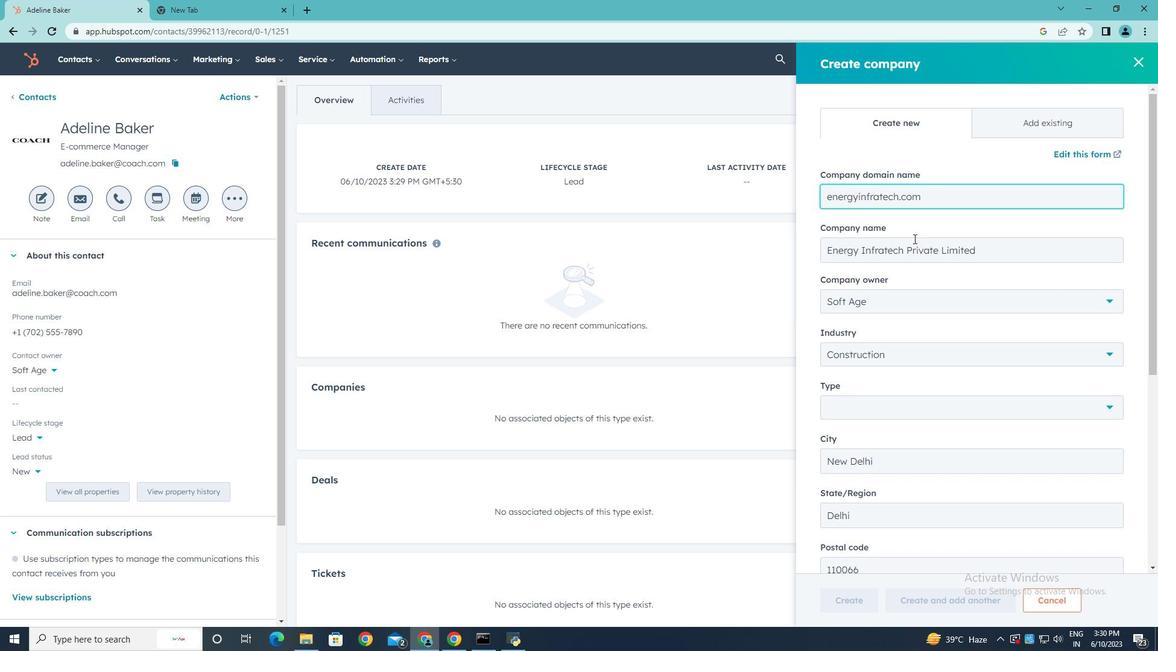 
Action: Mouse moved to (914, 241)
Screenshot: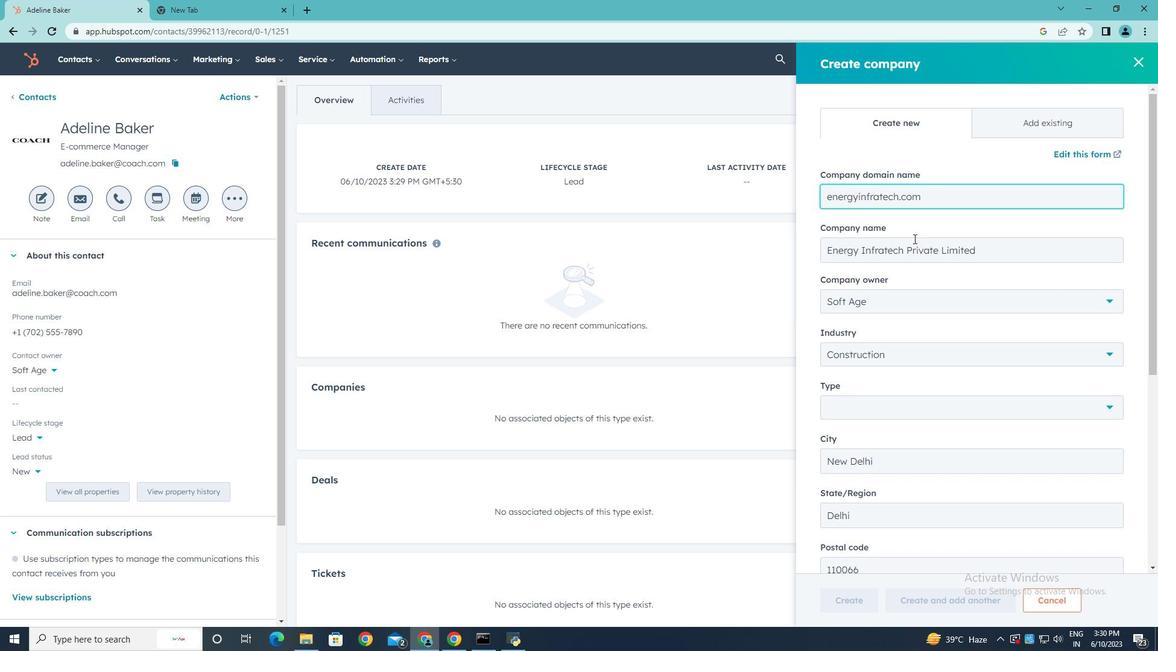 
Action: Mouse scrolled (914, 240) with delta (0, 0)
Screenshot: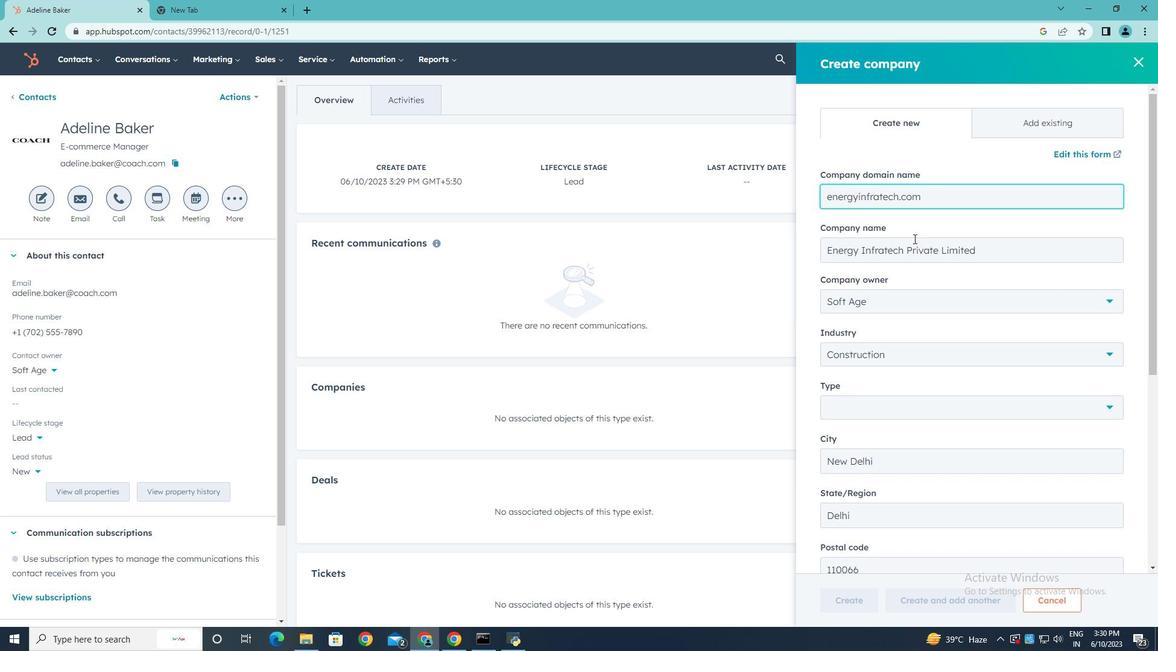 
Action: Mouse moved to (914, 241)
Screenshot: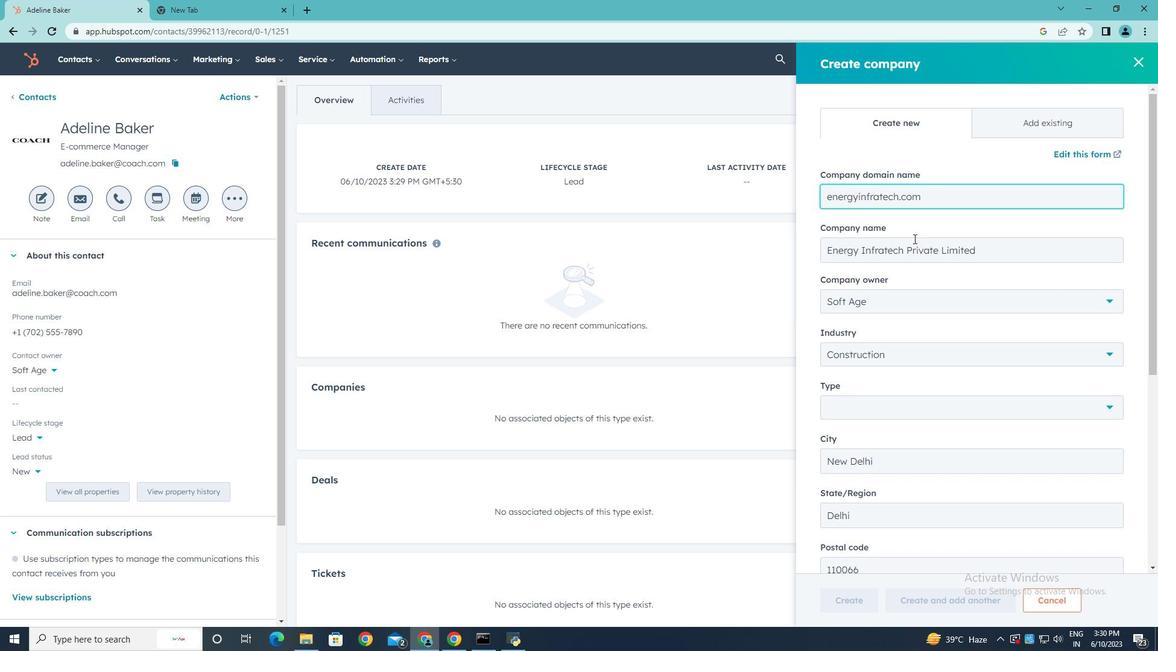 
Action: Mouse scrolled (914, 241) with delta (0, 0)
Screenshot: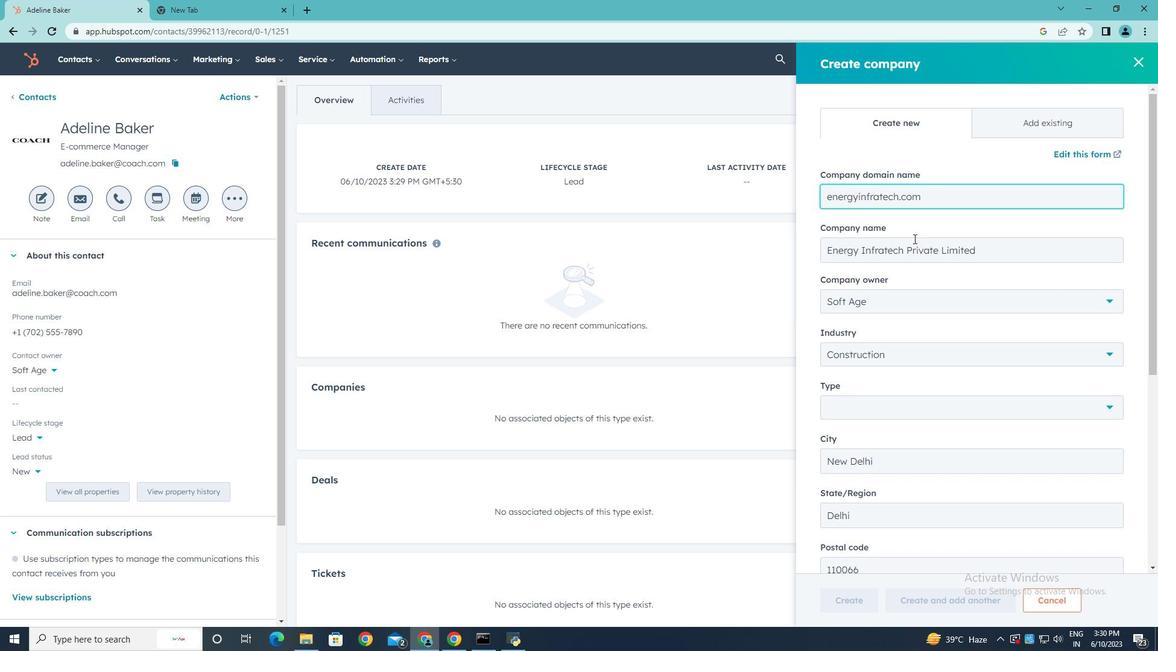 
Action: Mouse moved to (914, 242)
Screenshot: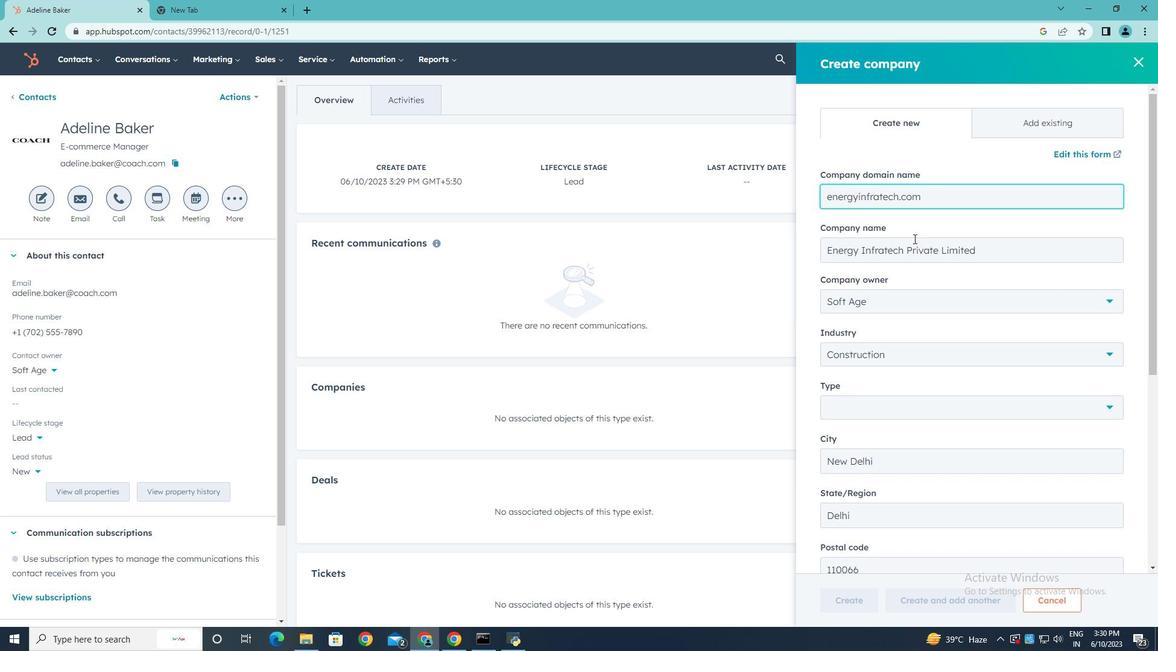 
Action: Mouse scrolled (914, 241) with delta (0, 0)
Screenshot: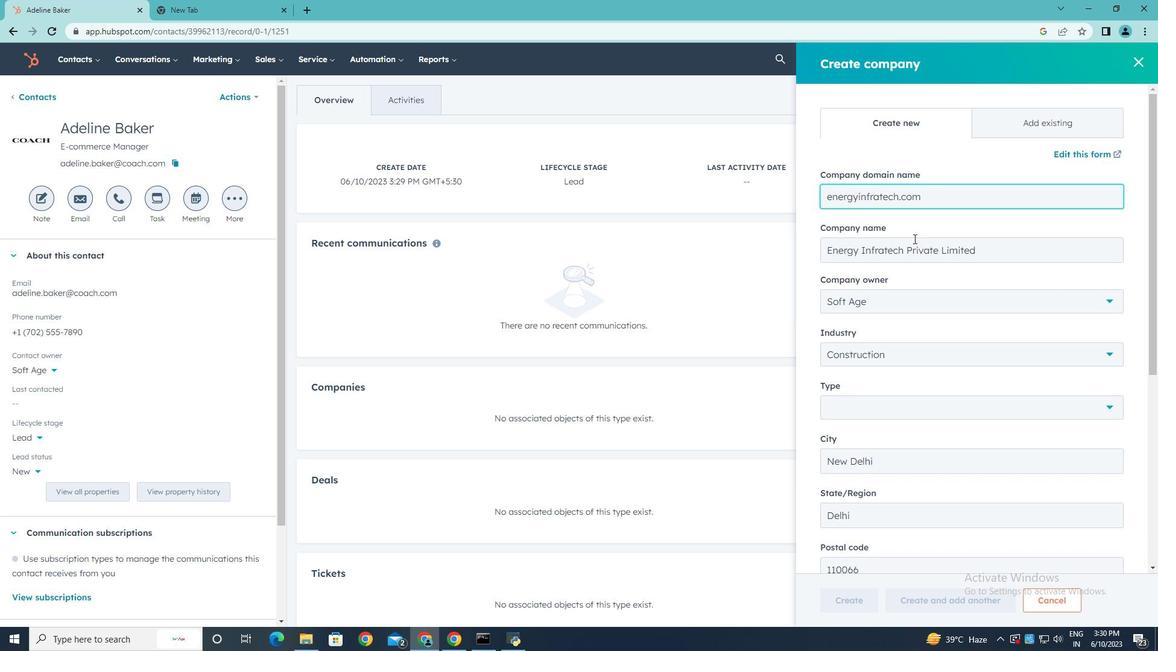 
Action: Mouse moved to (914, 242)
Screenshot: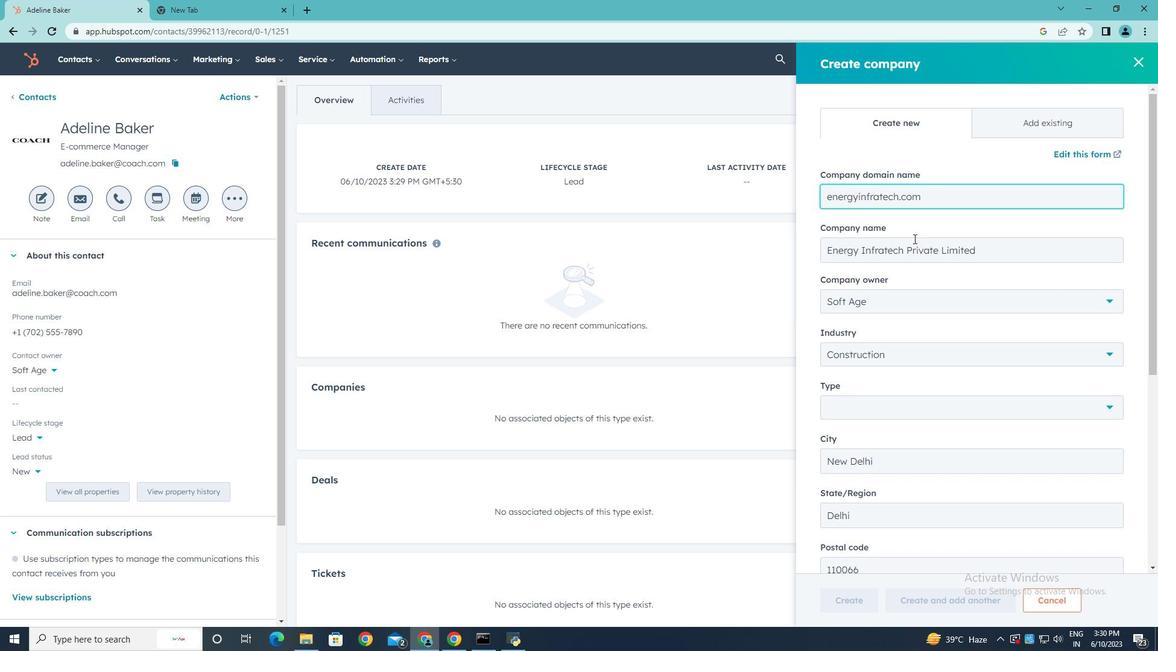 
Action: Mouse scrolled (914, 241) with delta (0, 0)
Screenshot: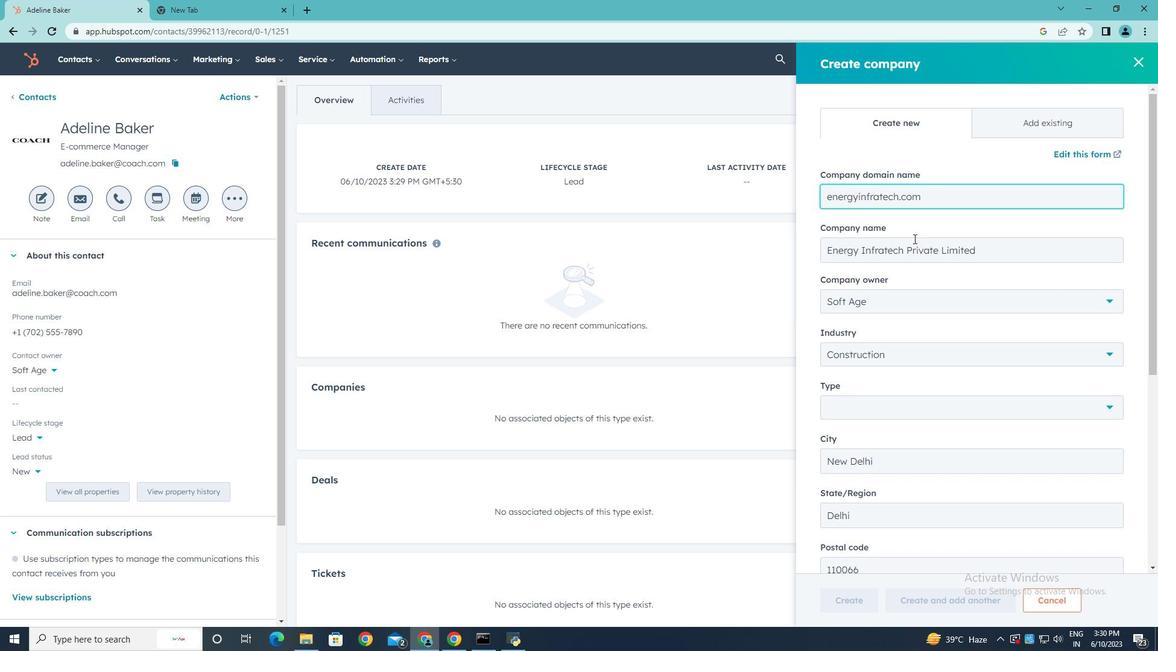 
Action: Mouse scrolled (914, 241) with delta (0, 0)
Screenshot: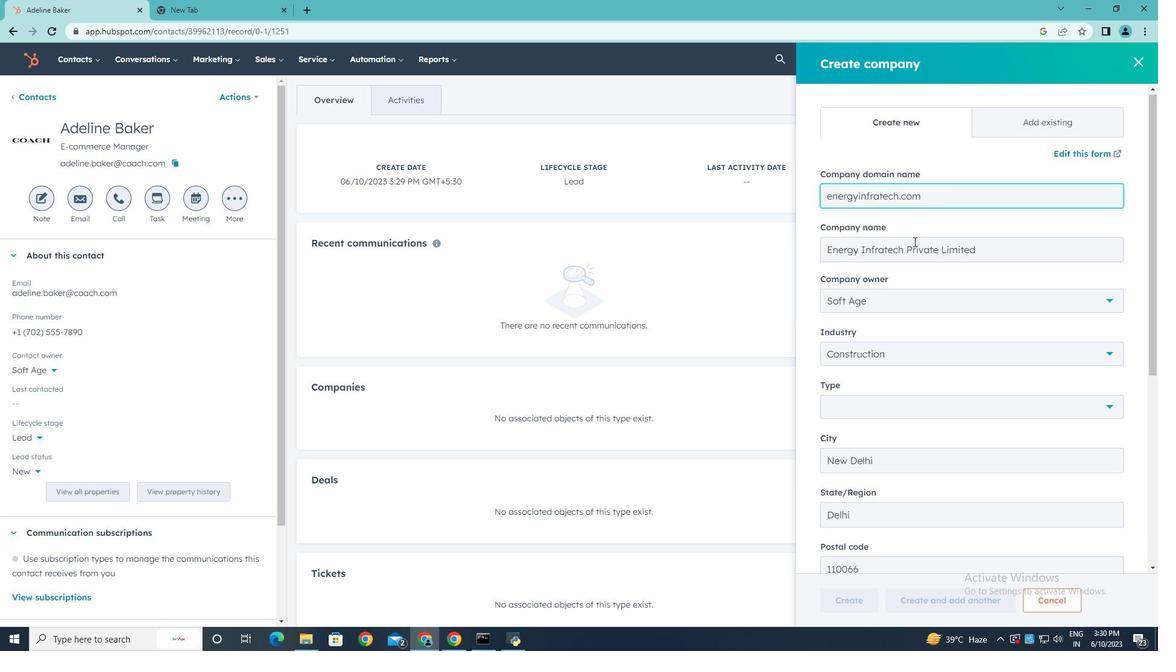 
Action: Mouse moved to (1045, 144)
Screenshot: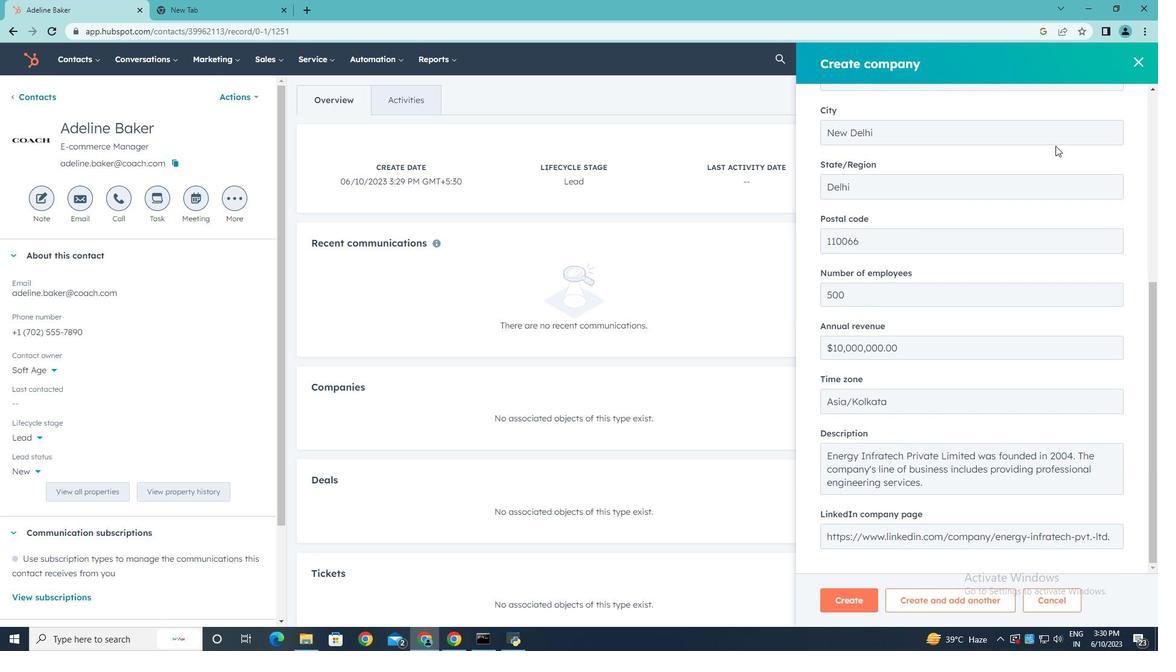 
Action: Mouse scrolled (1045, 145) with delta (0, 0)
Screenshot: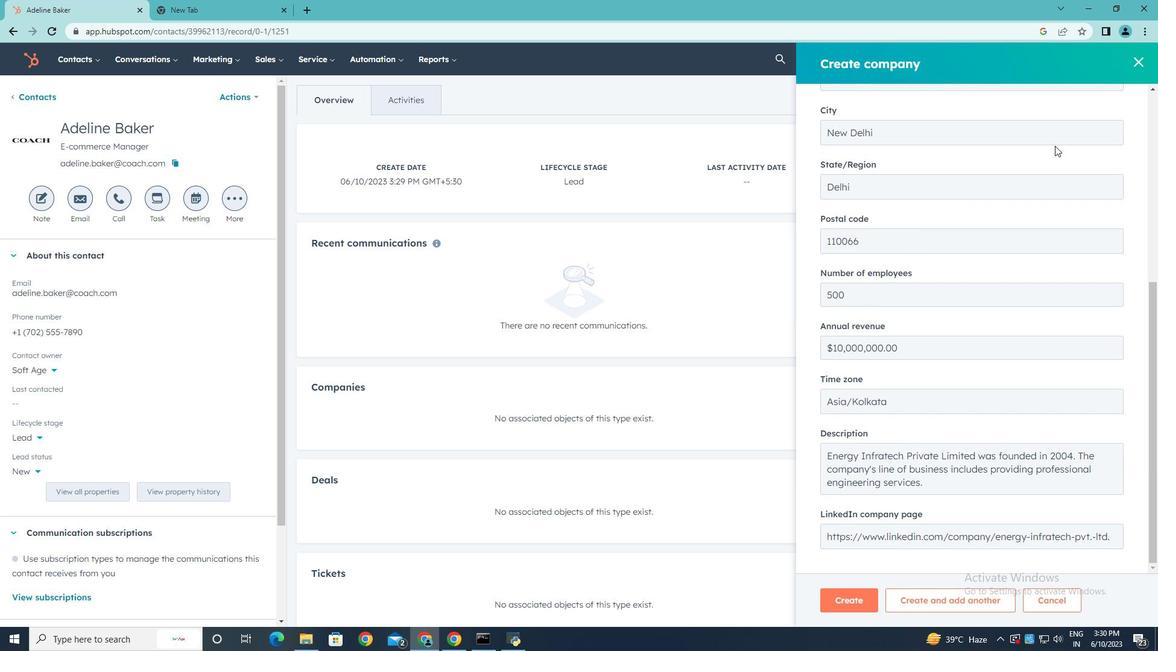 
Action: Mouse moved to (1110, 139)
Screenshot: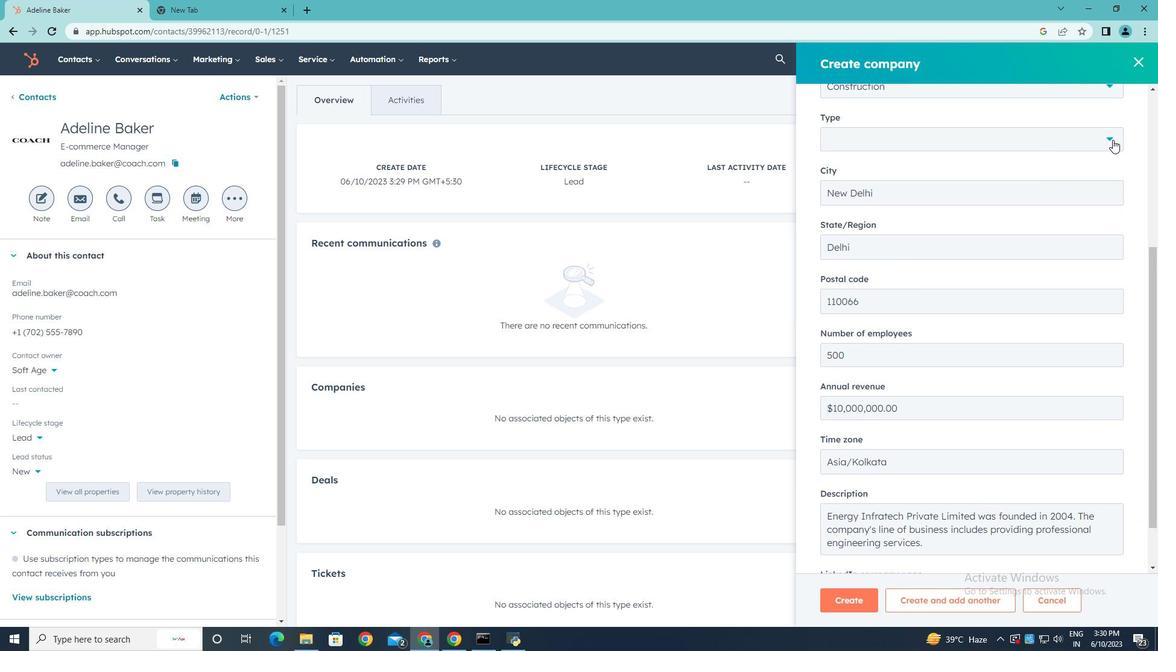 
Action: Mouse pressed left at (1110, 139)
Screenshot: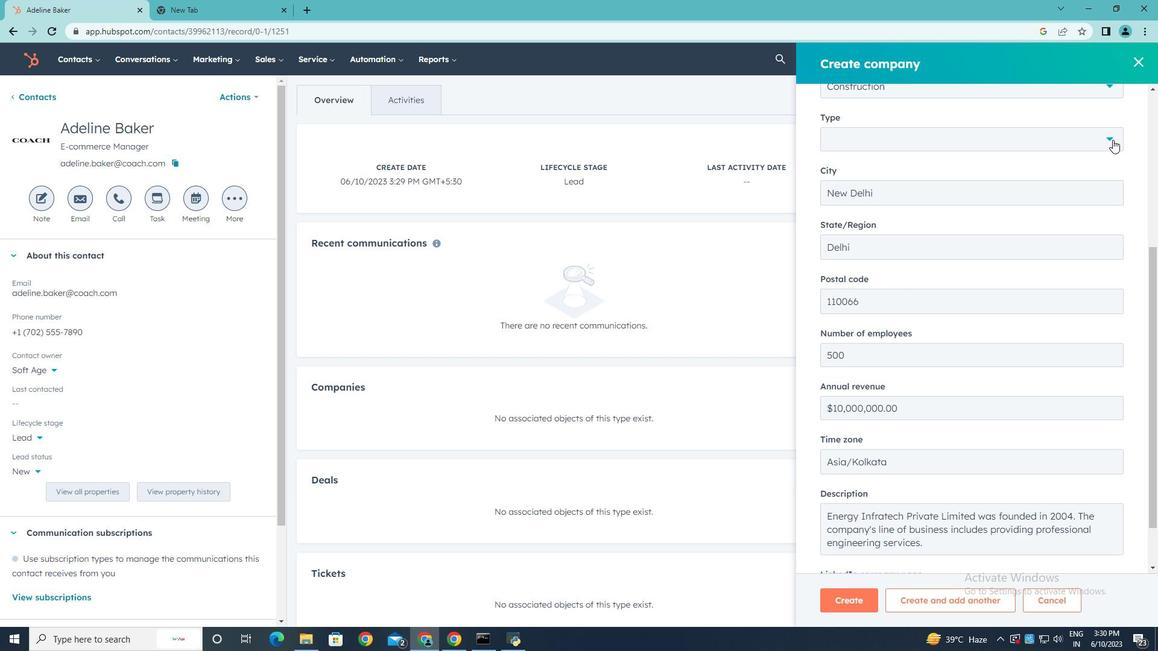 
Action: Mouse moved to (899, 193)
Screenshot: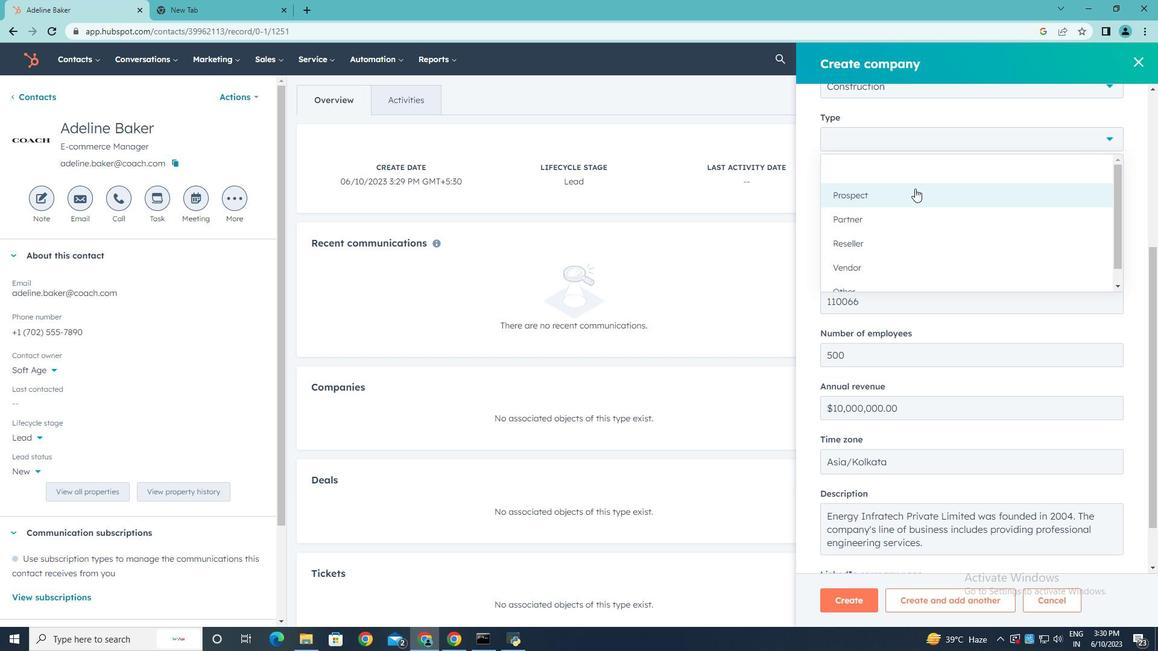 
Action: Mouse pressed left at (899, 193)
Screenshot: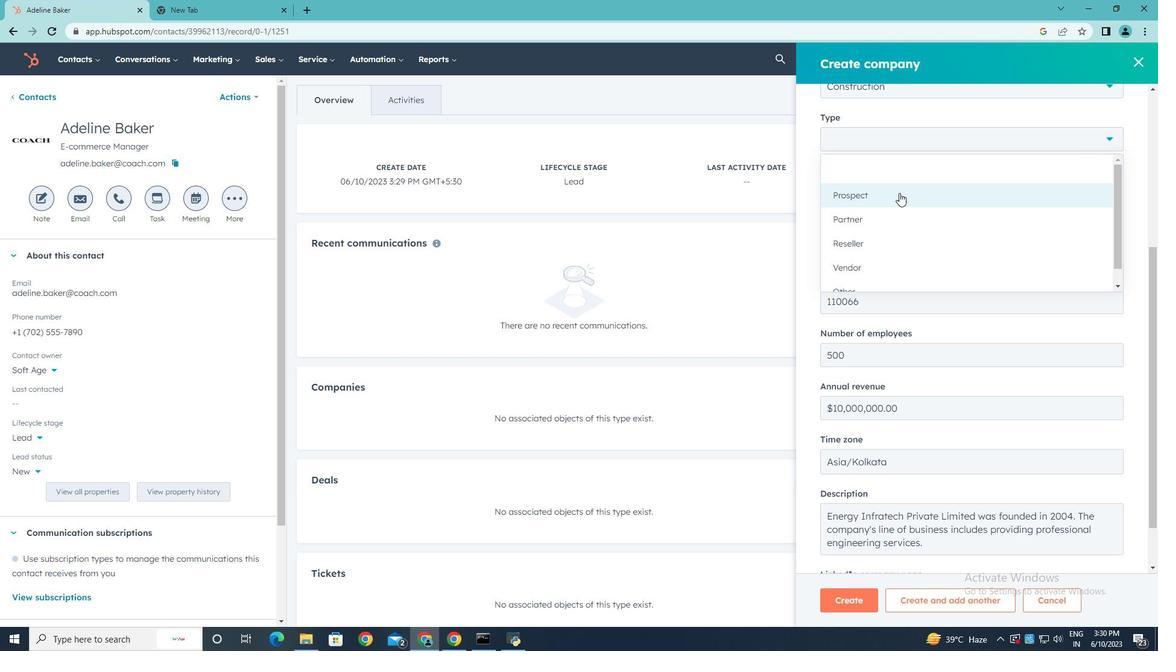 
Action: Mouse scrolled (899, 192) with delta (0, 0)
Screenshot: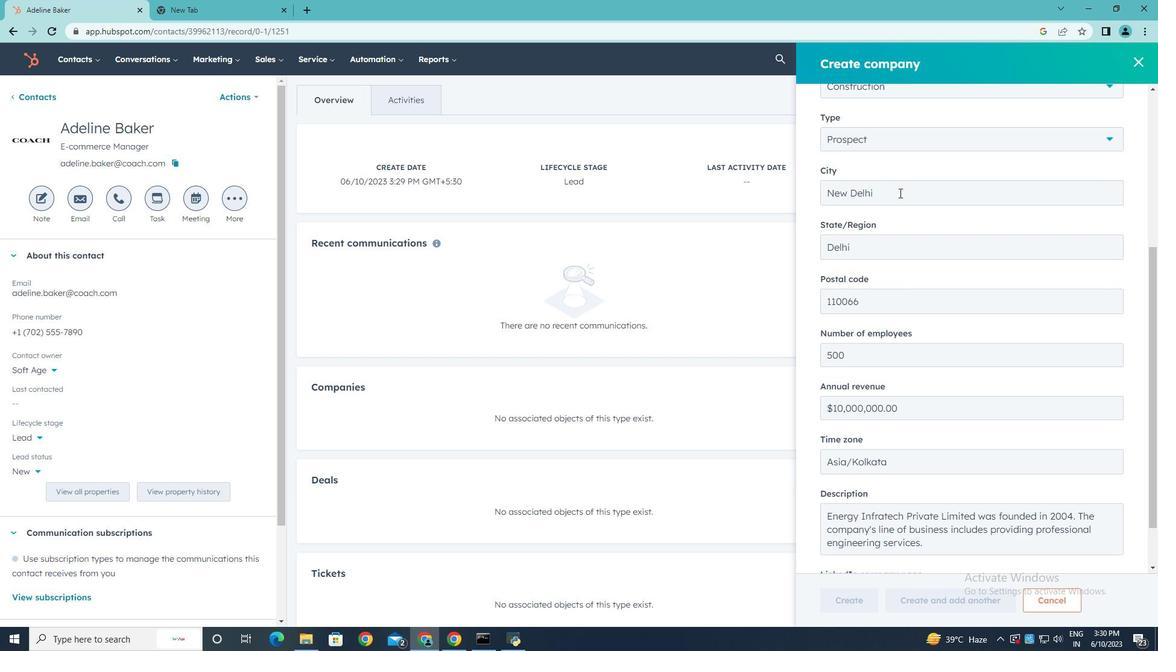 
Action: Mouse scrolled (899, 192) with delta (0, 0)
Screenshot: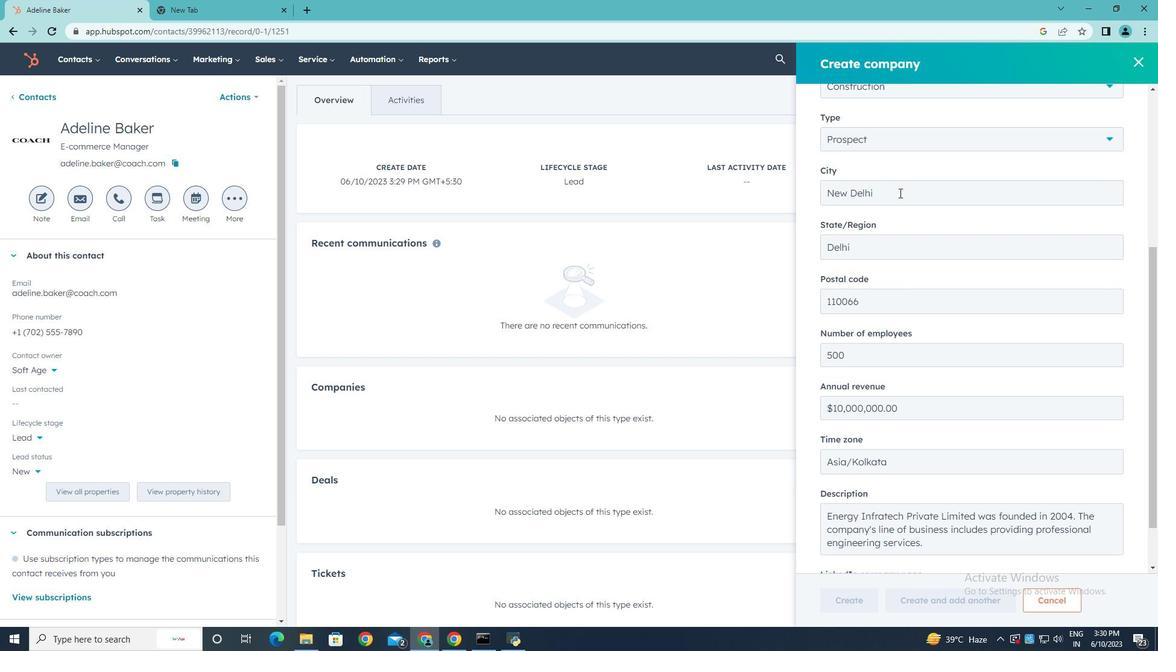 
Action: Mouse scrolled (899, 192) with delta (0, 0)
Screenshot: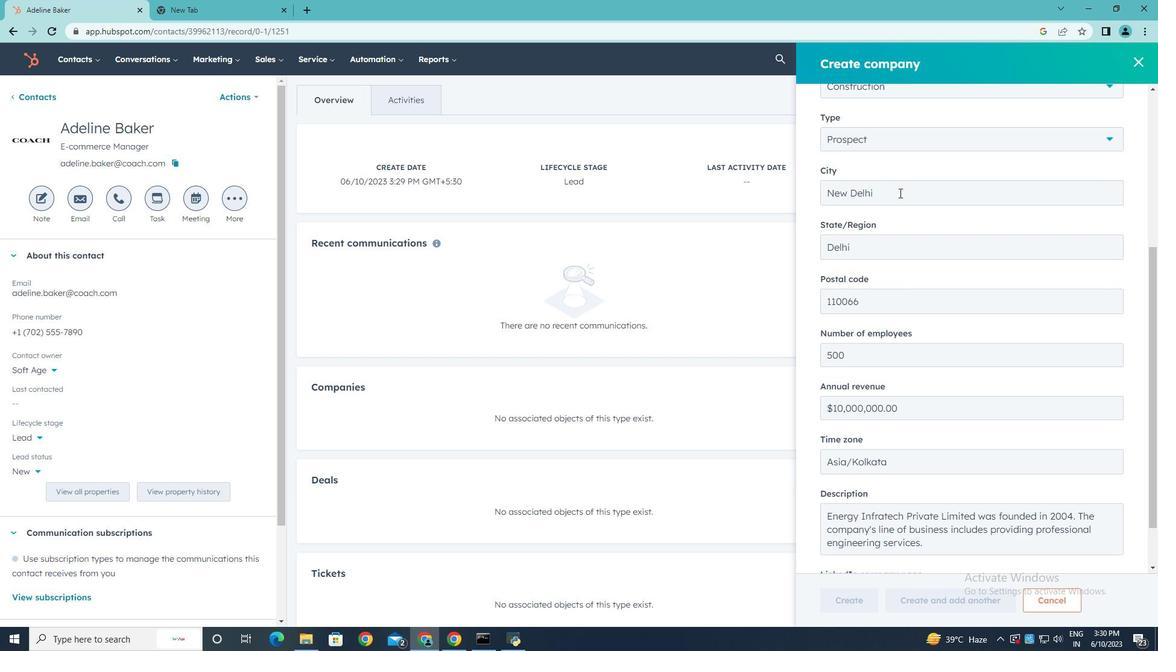 
Action: Mouse scrolled (899, 192) with delta (0, 0)
Screenshot: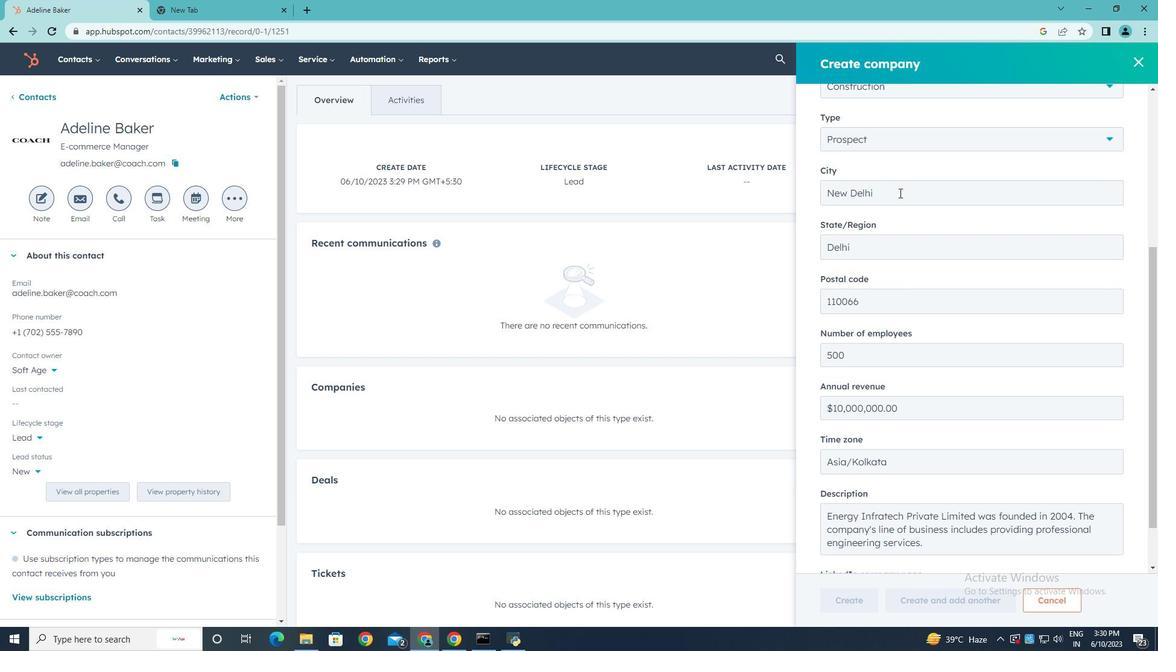 
Action: Mouse scrolled (899, 192) with delta (0, 0)
Screenshot: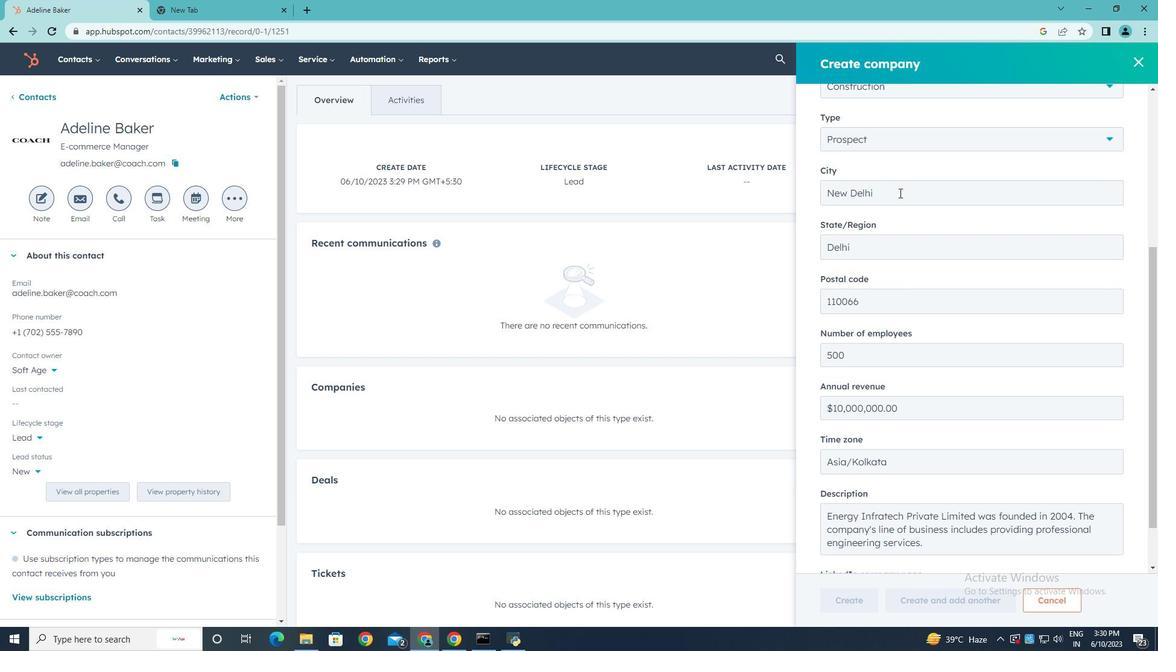 
Action: Mouse scrolled (899, 192) with delta (0, 0)
Screenshot: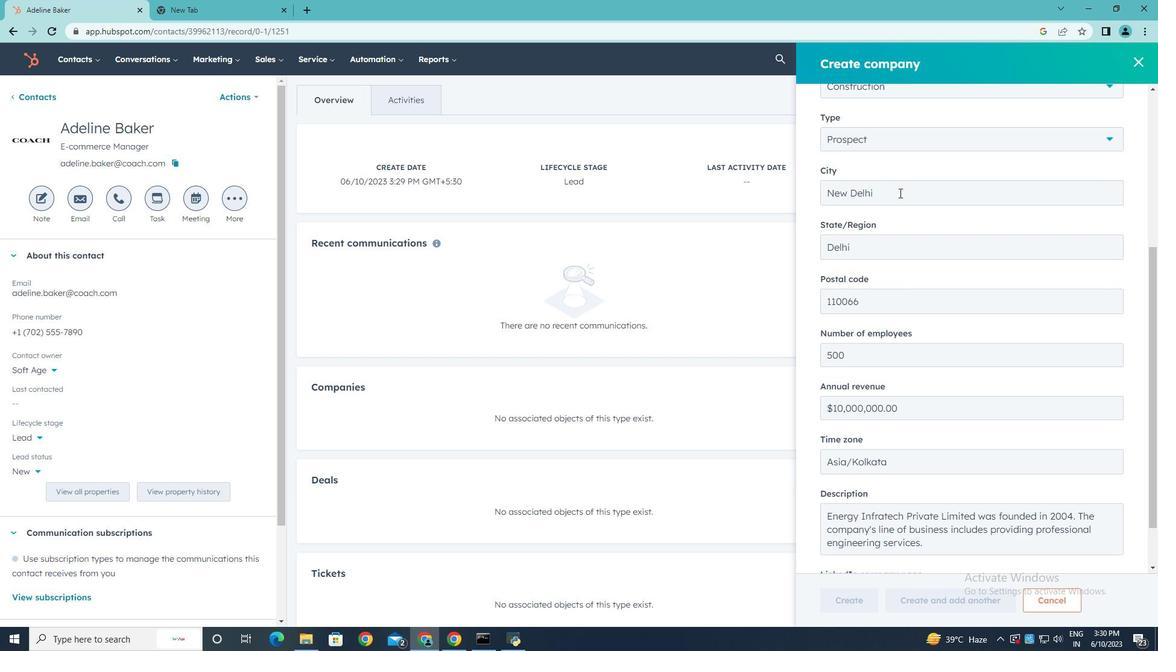 
Action: Mouse scrolled (899, 192) with delta (0, 0)
Screenshot: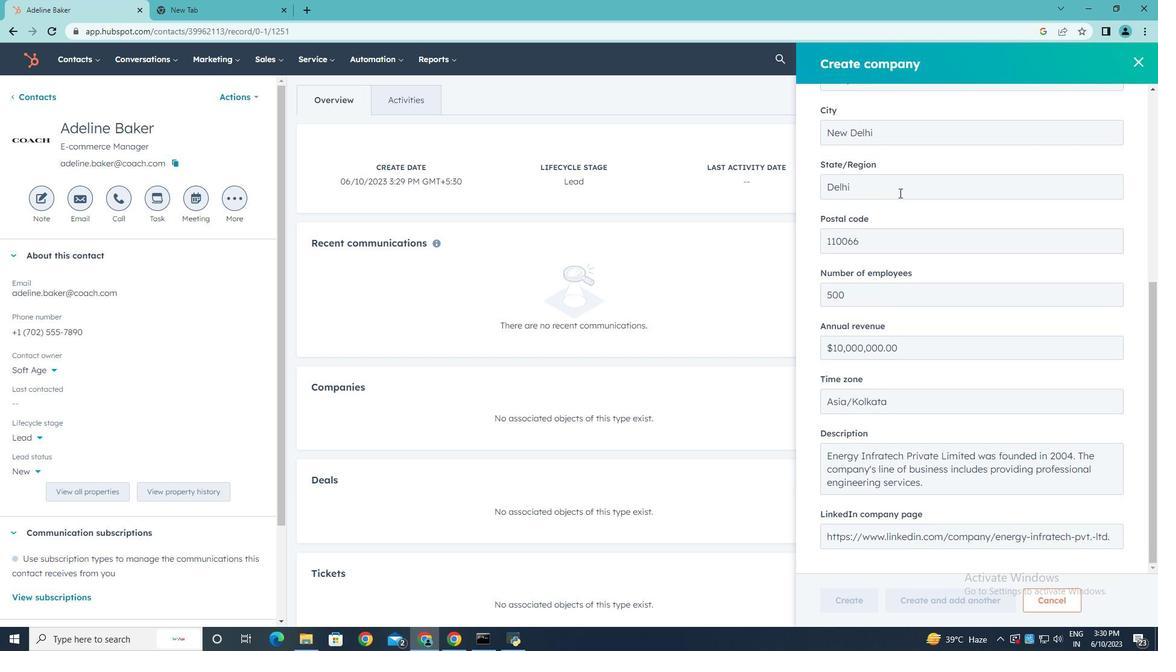 
Action: Mouse scrolled (899, 192) with delta (0, 0)
Screenshot: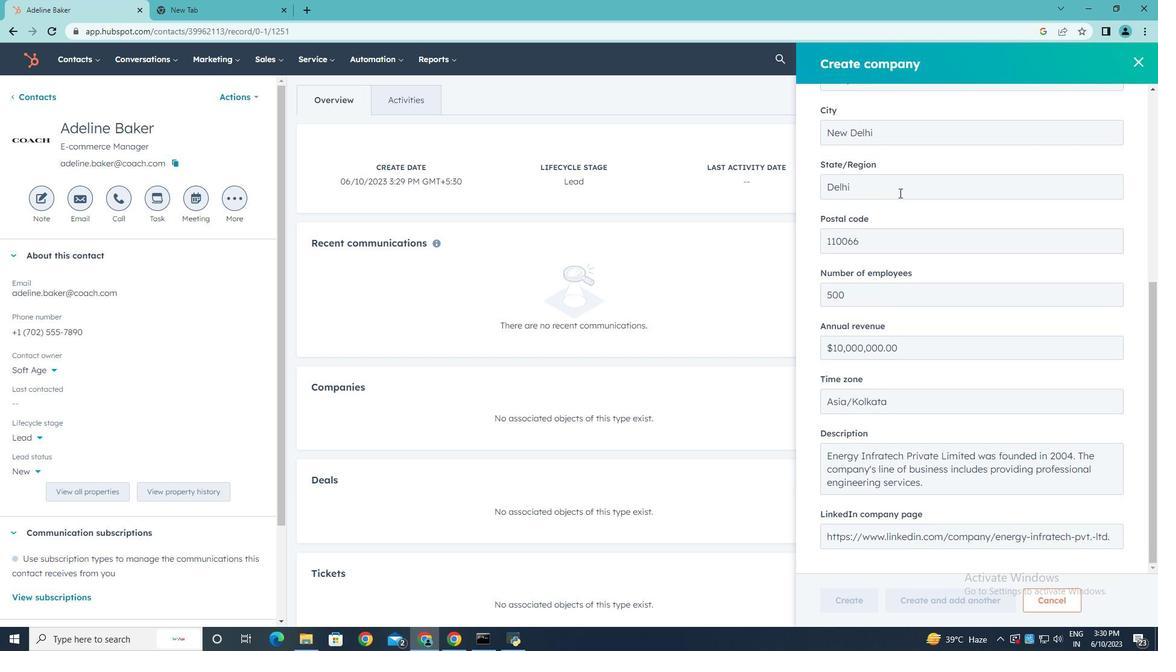 
Action: Mouse scrolled (899, 192) with delta (0, 0)
Screenshot: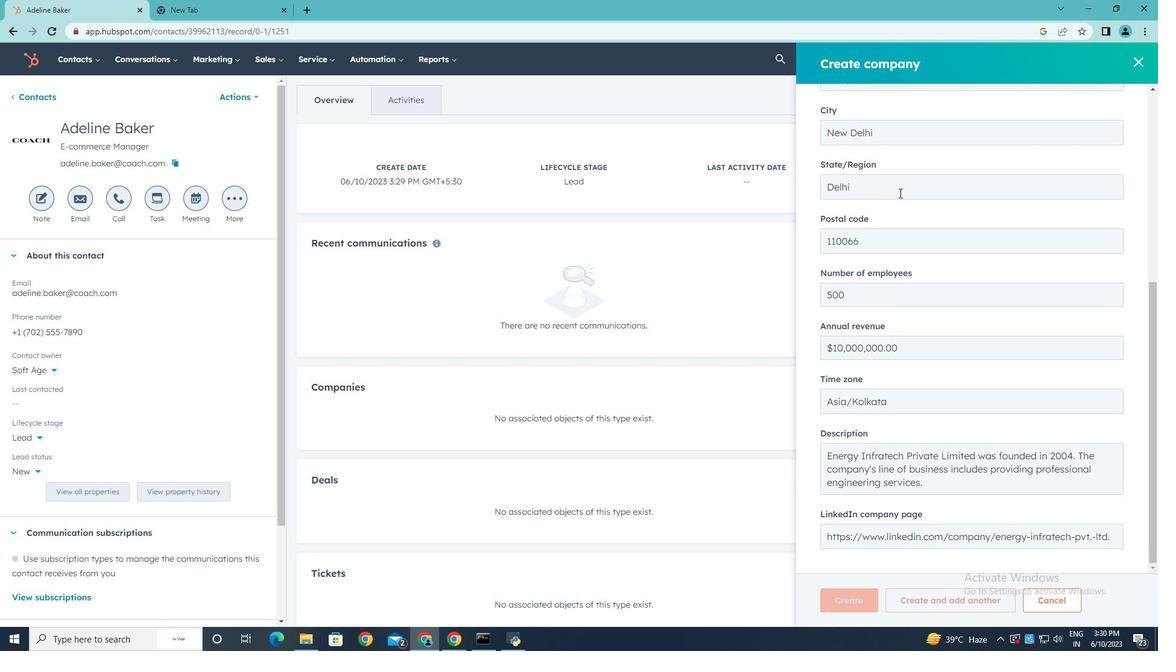 
Action: Mouse scrolled (899, 192) with delta (0, 0)
Screenshot: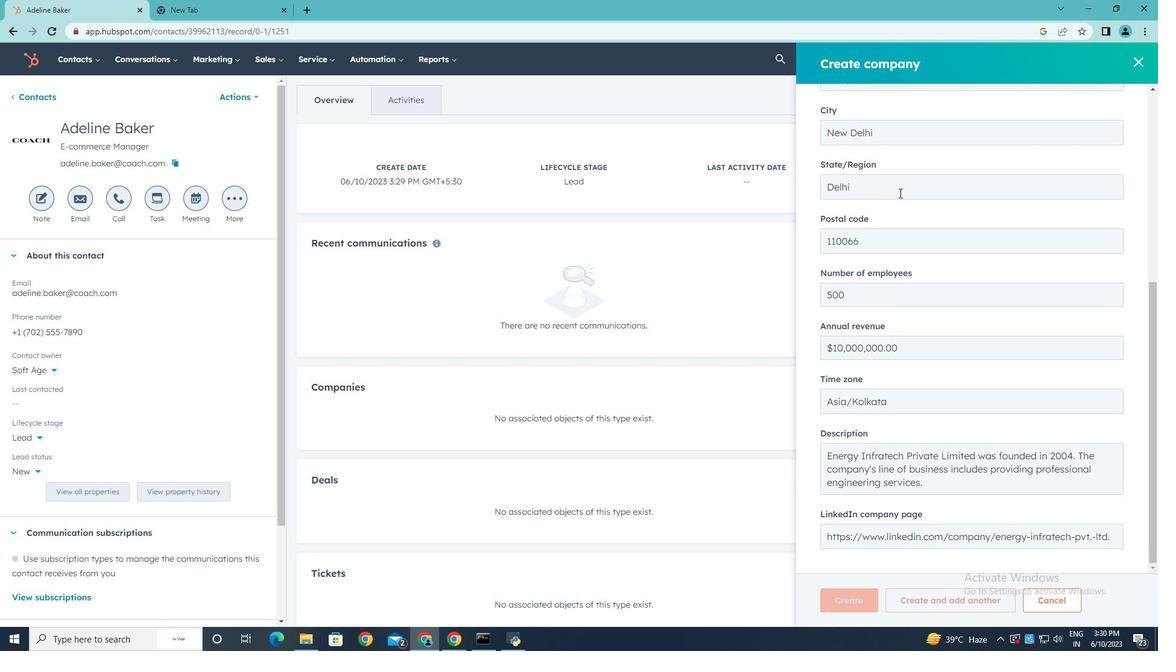 
Action: Mouse moved to (844, 604)
Screenshot: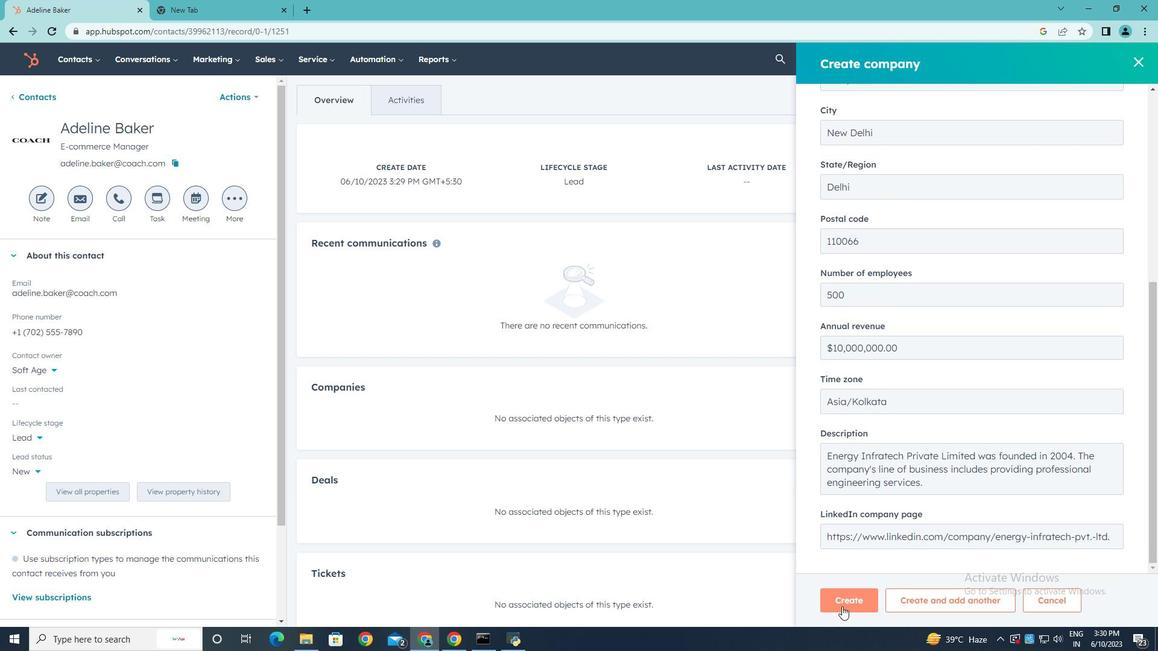 
Action: Mouse pressed left at (844, 604)
Screenshot: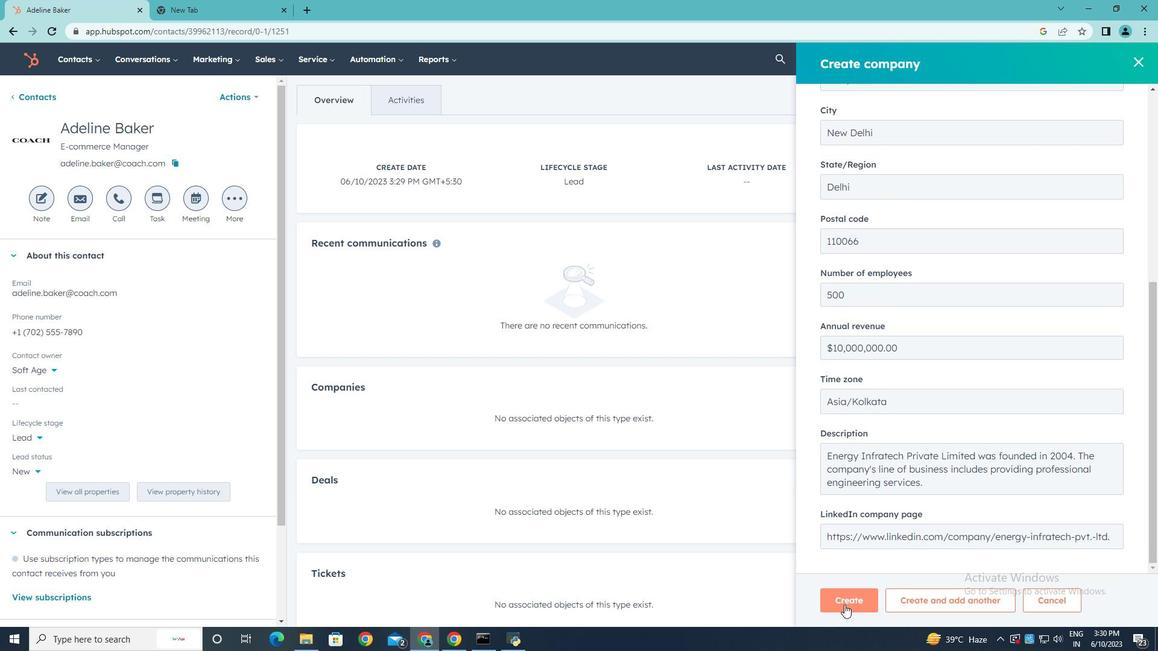 
Action: Mouse moved to (649, 430)
Screenshot: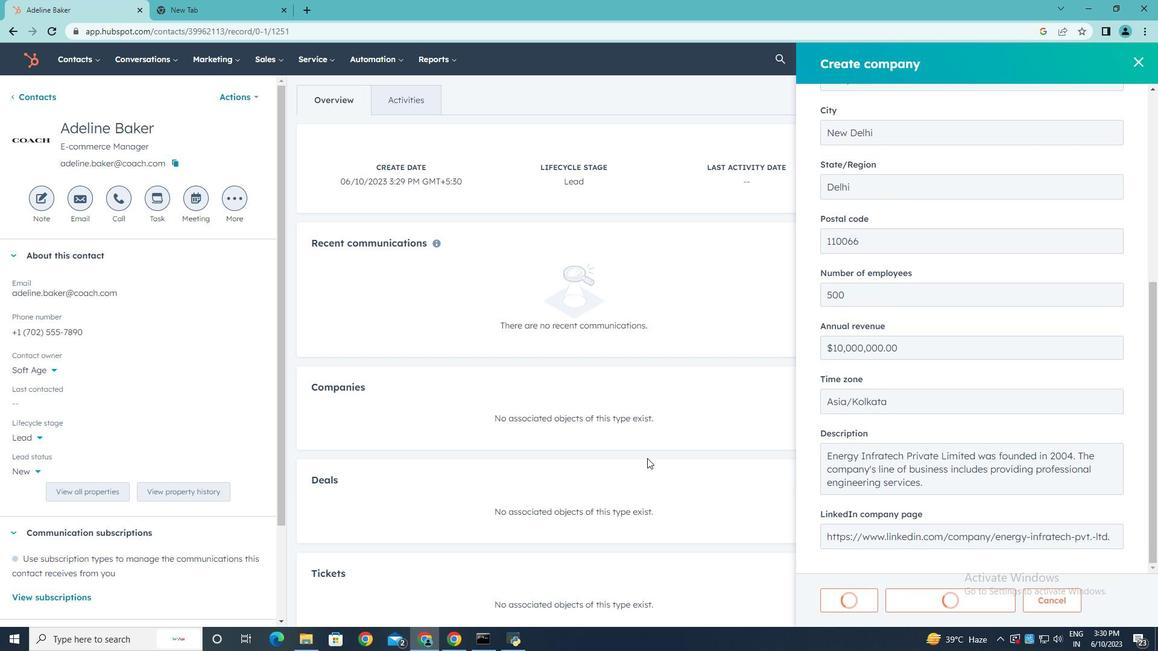 
